 Task: Look for properties that have pools.
Action: Mouse moved to (1043, 276)
Screenshot: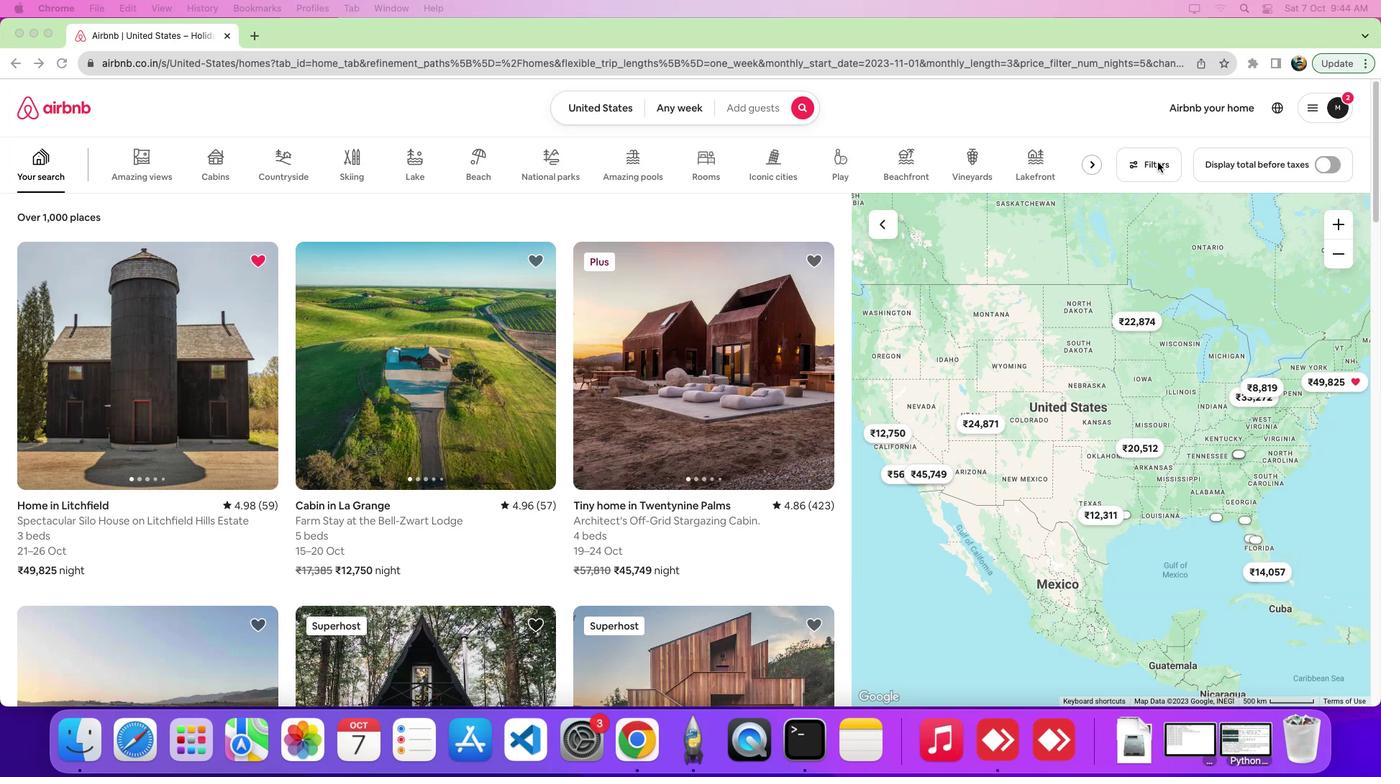 
Action: Mouse pressed left at (1043, 276)
Screenshot: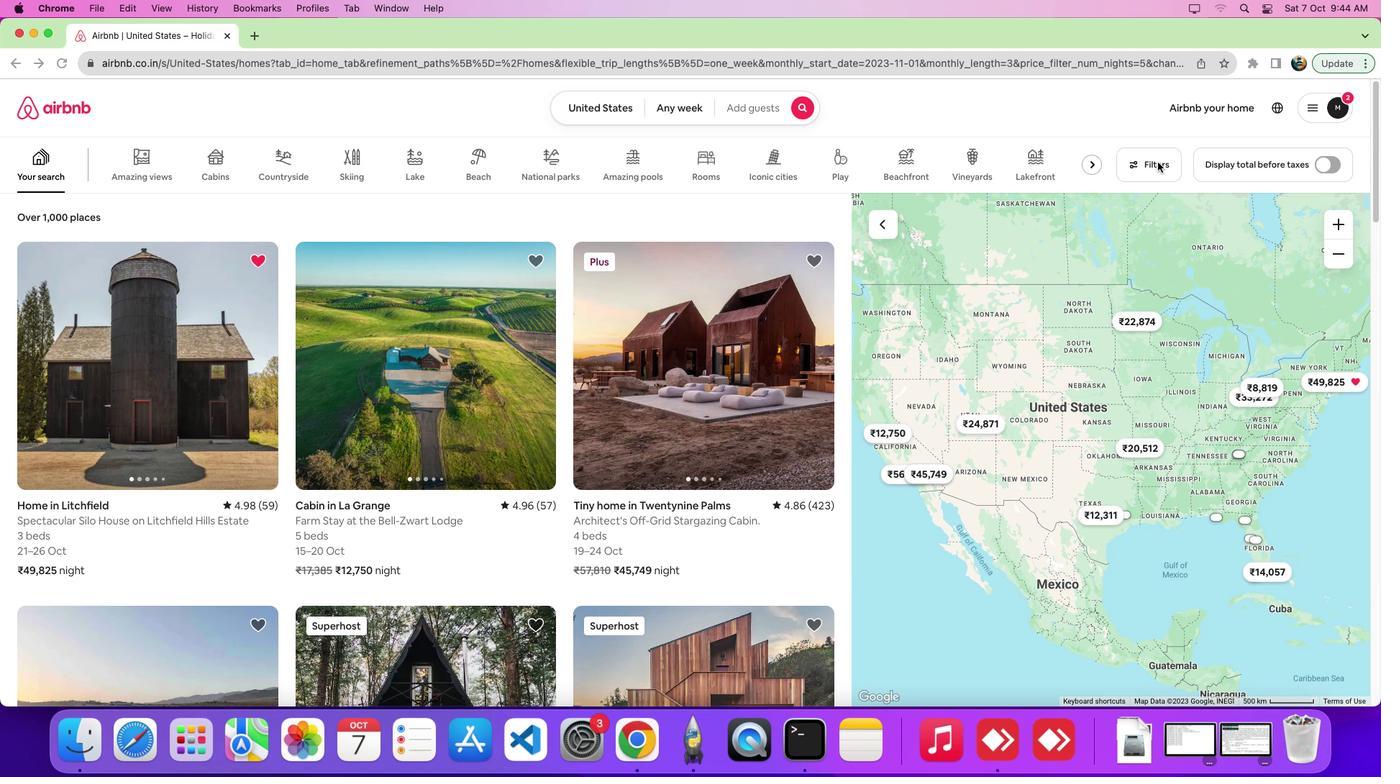 
Action: Mouse moved to (1039, 278)
Screenshot: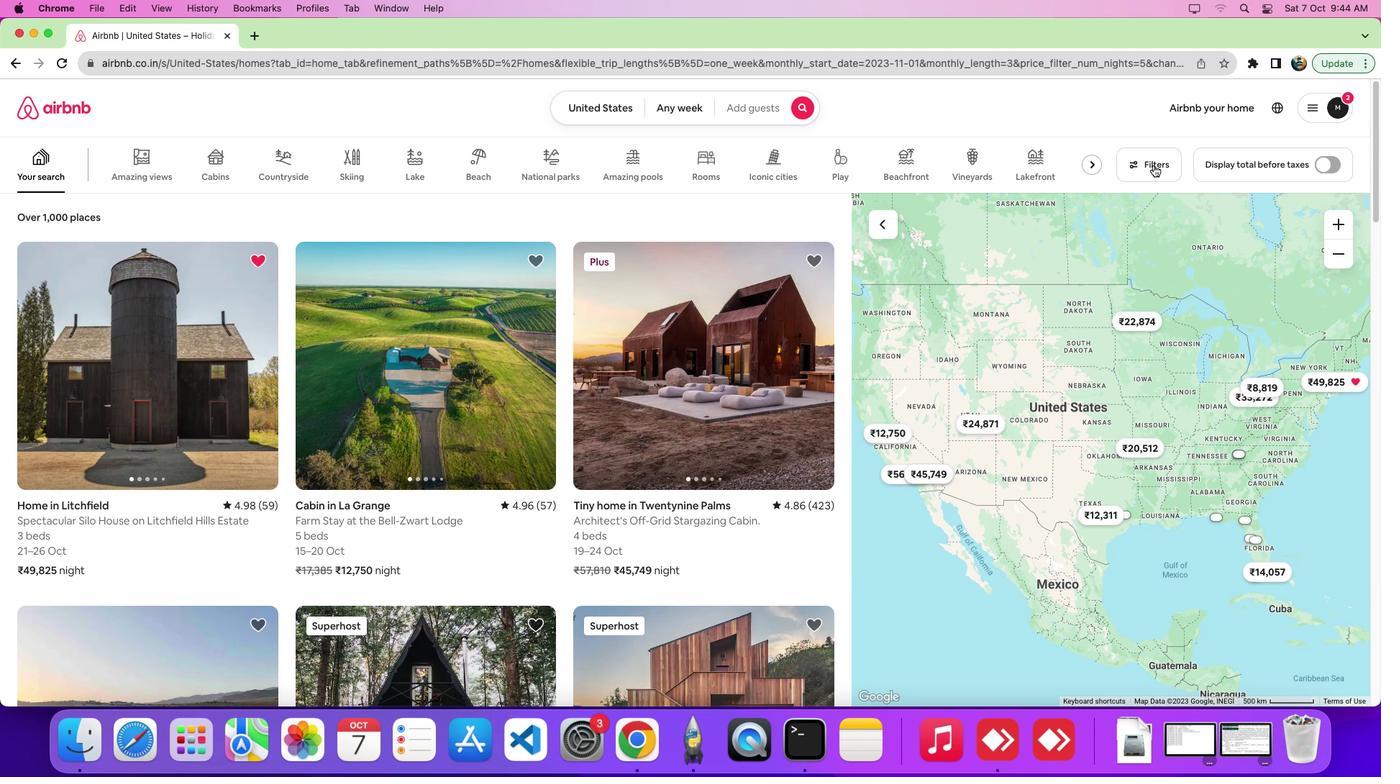 
Action: Mouse pressed left at (1039, 278)
Screenshot: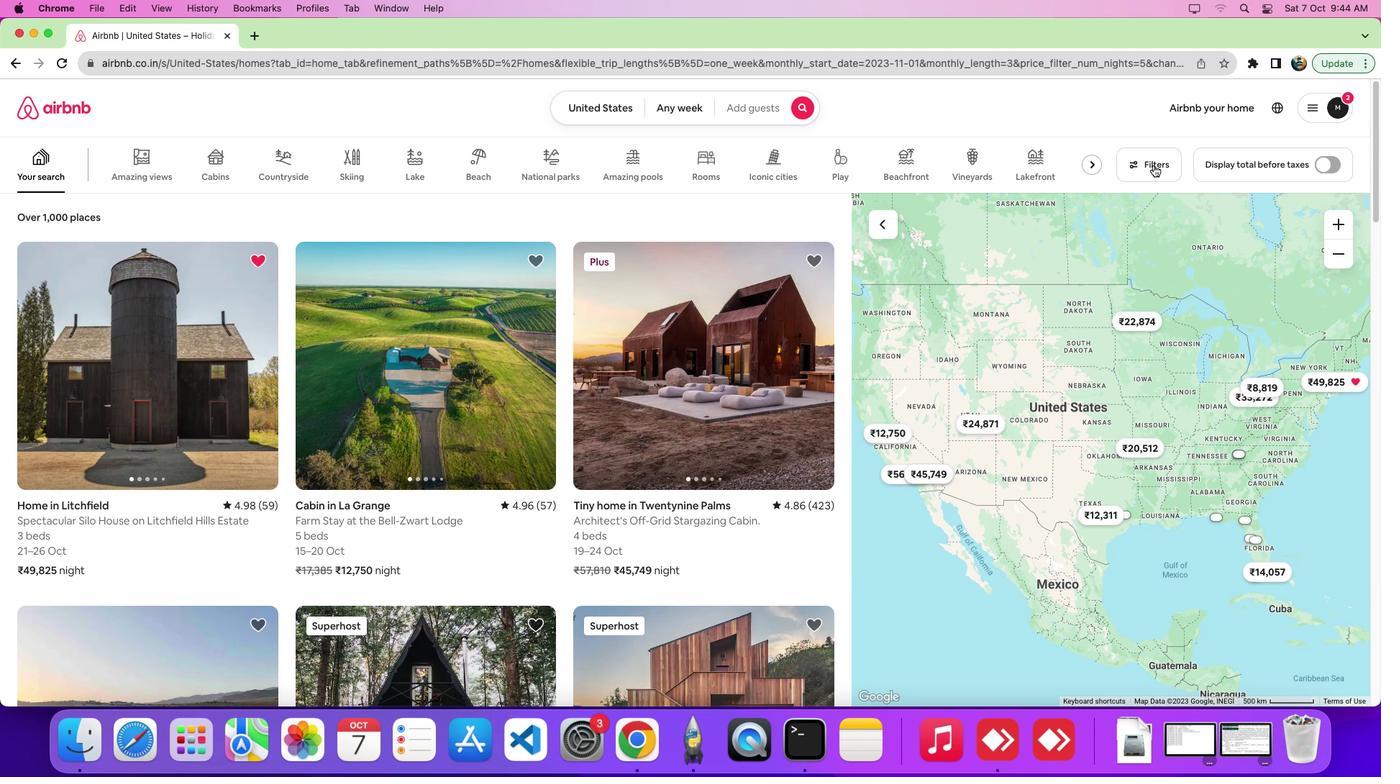 
Action: Mouse moved to (791, 337)
Screenshot: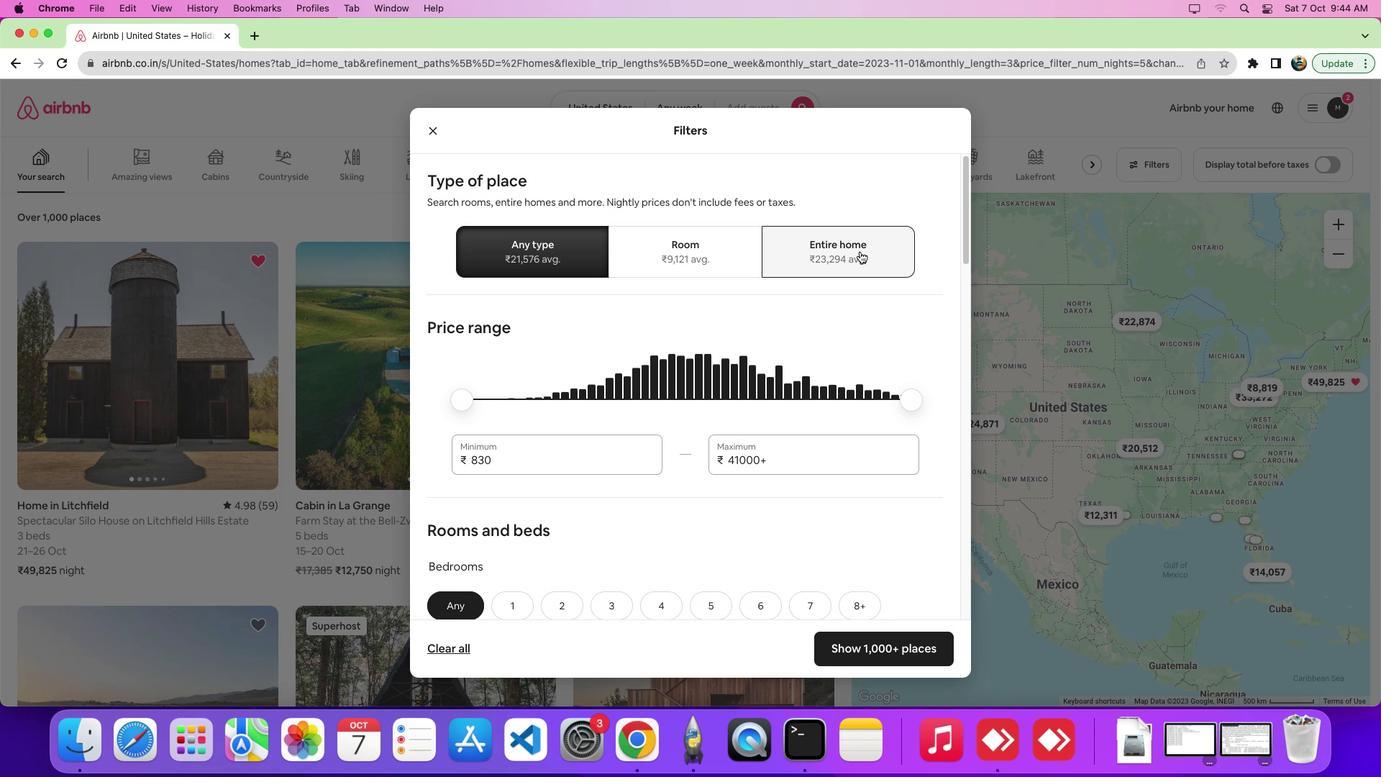 
Action: Mouse pressed left at (791, 337)
Screenshot: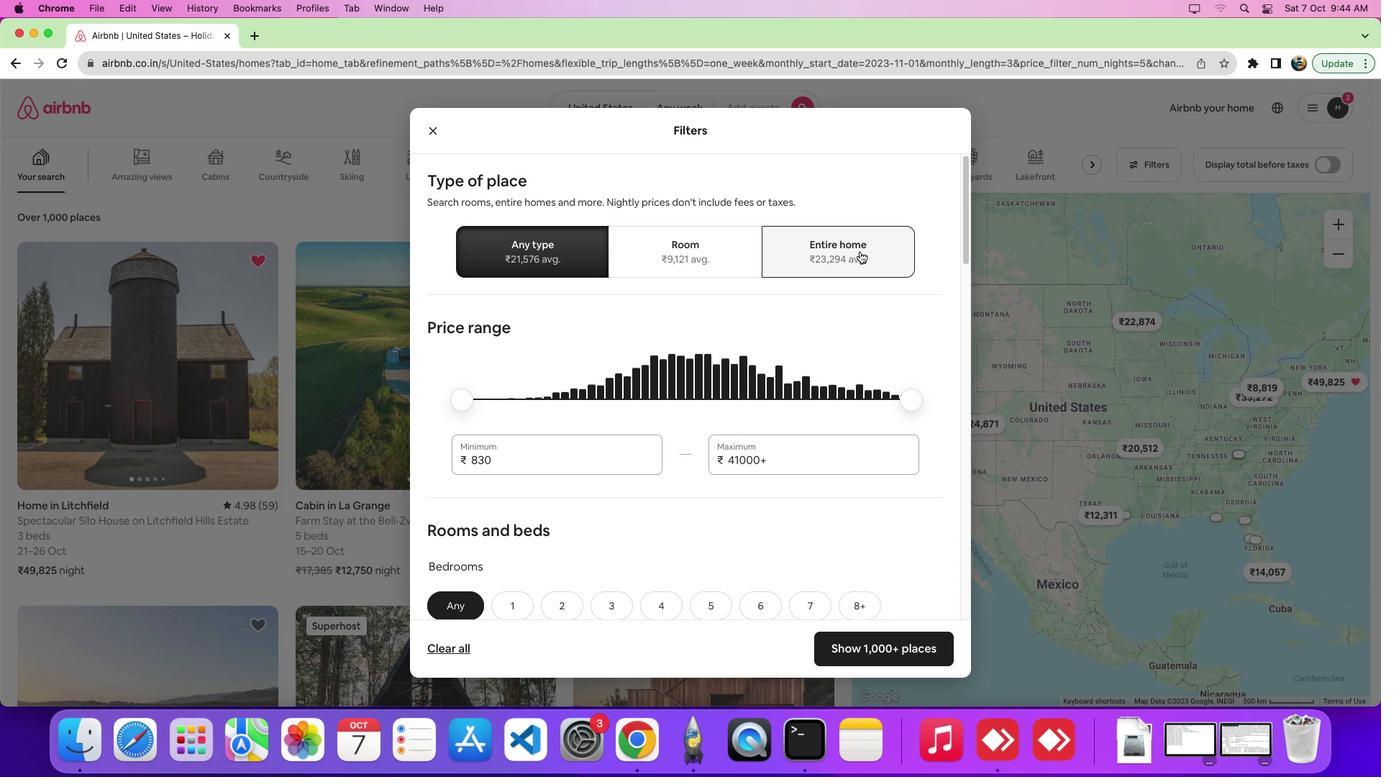 
Action: Mouse moved to (671, 470)
Screenshot: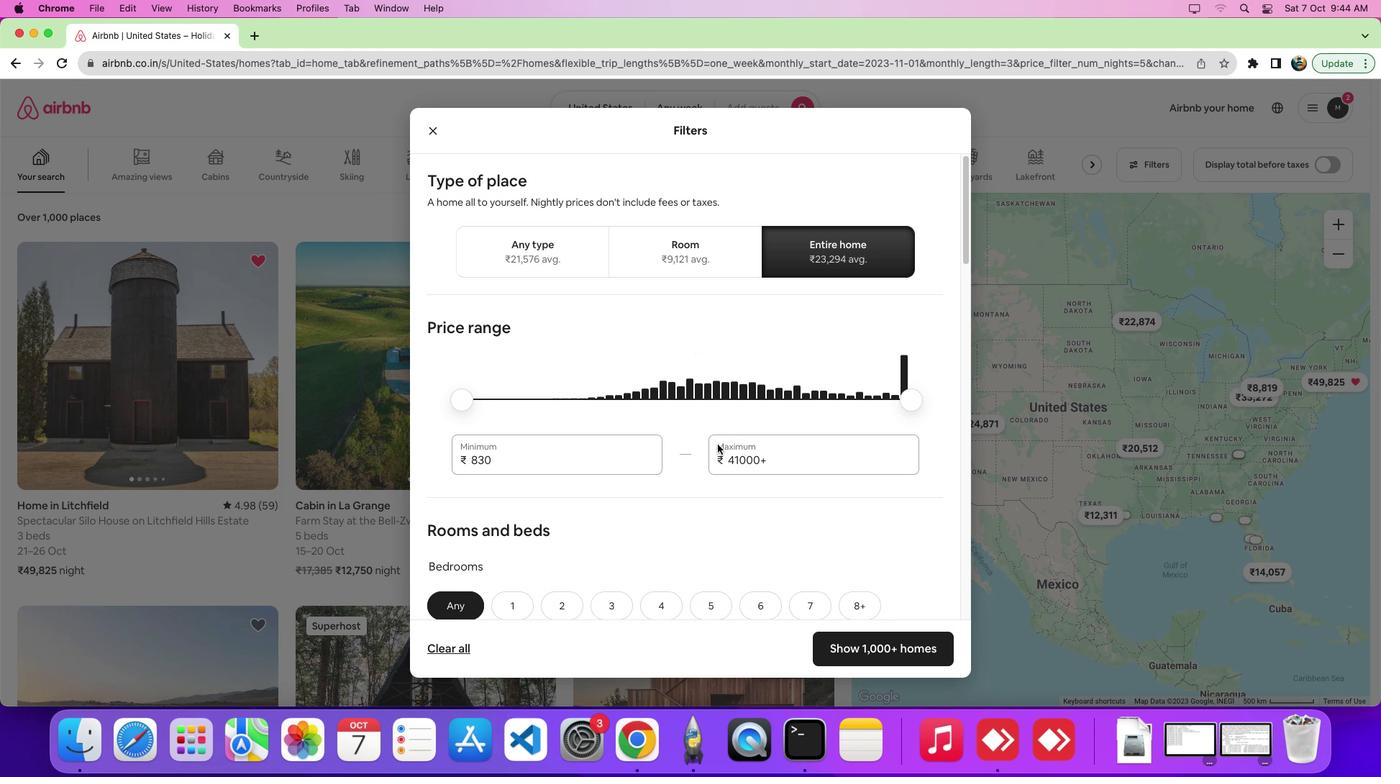 
Action: Mouse scrolled (671, 470) with delta (65, 164)
Screenshot: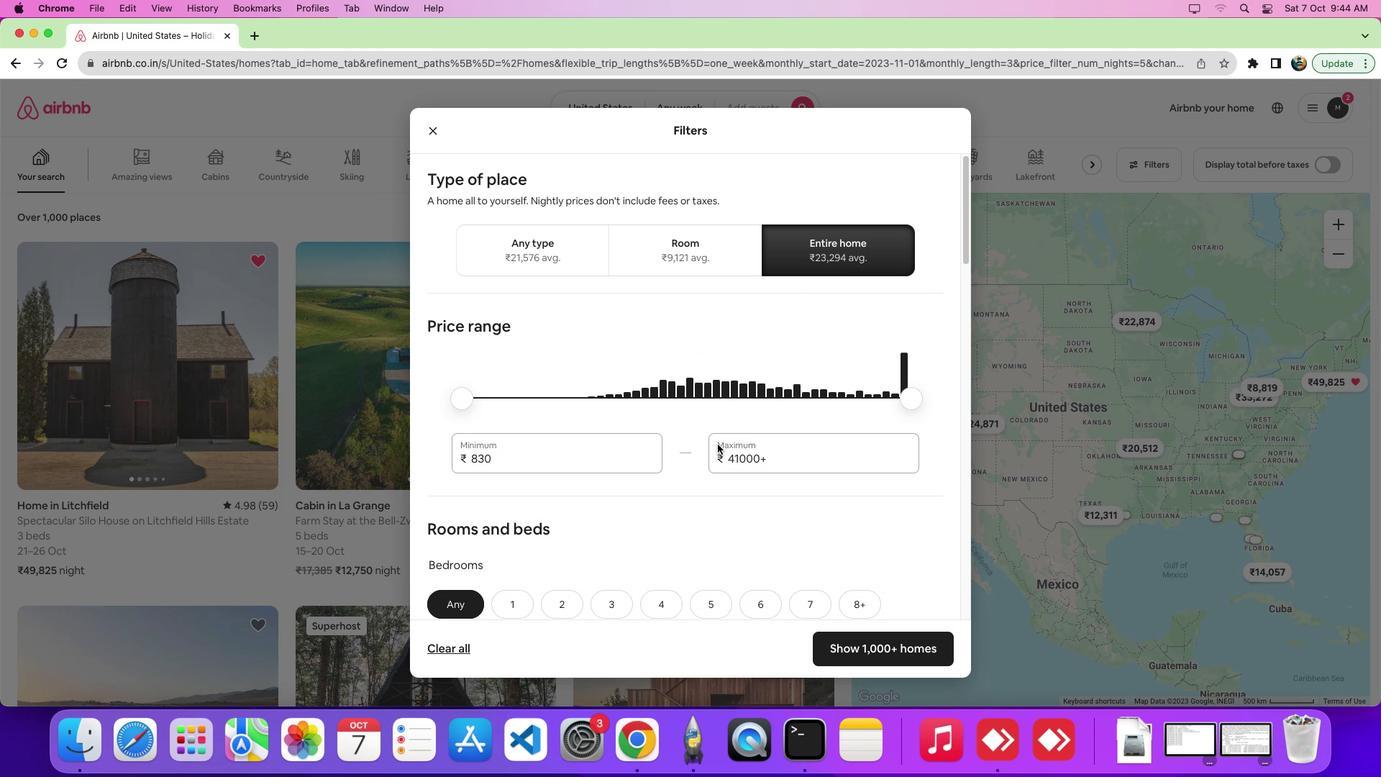 
Action: Mouse scrolled (671, 470) with delta (65, 164)
Screenshot: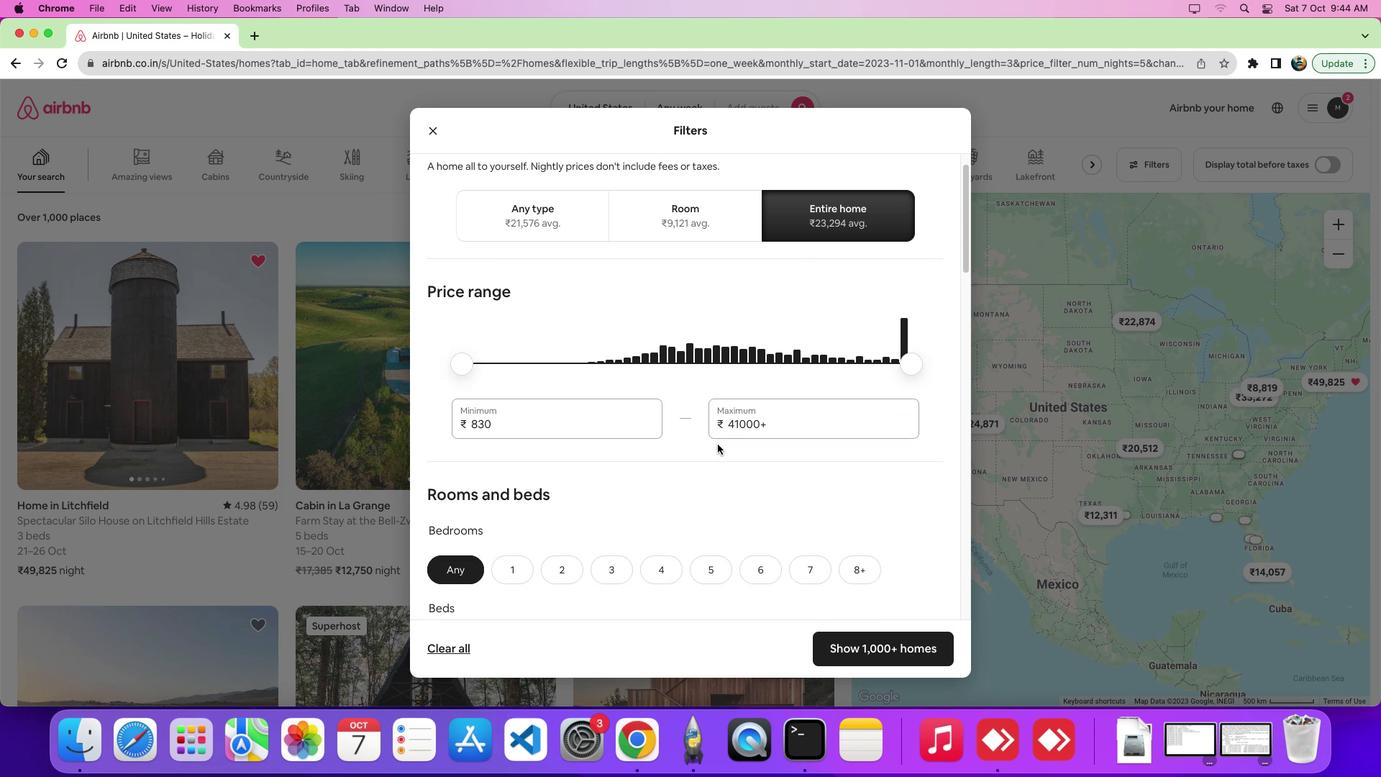 
Action: Mouse scrolled (671, 470) with delta (65, 162)
Screenshot: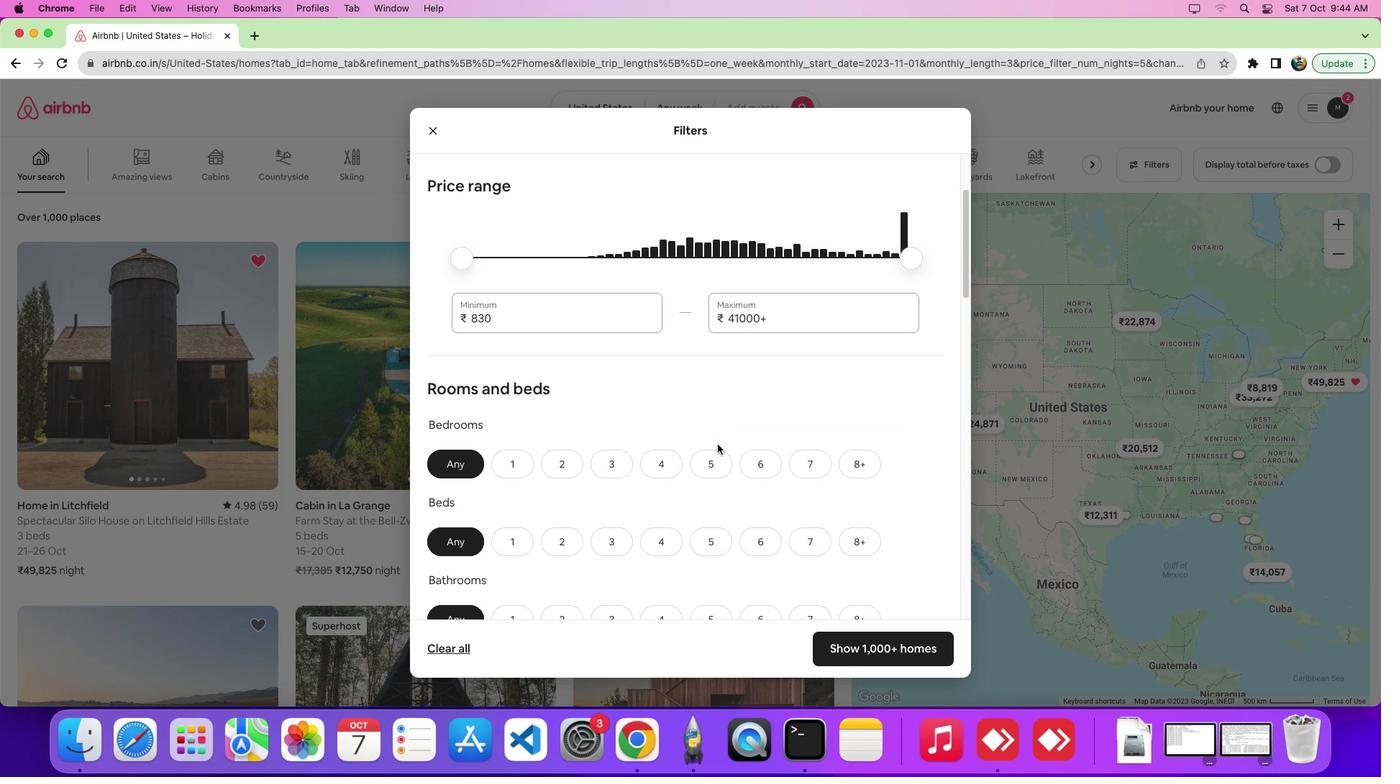 
Action: Mouse scrolled (671, 470) with delta (65, 161)
Screenshot: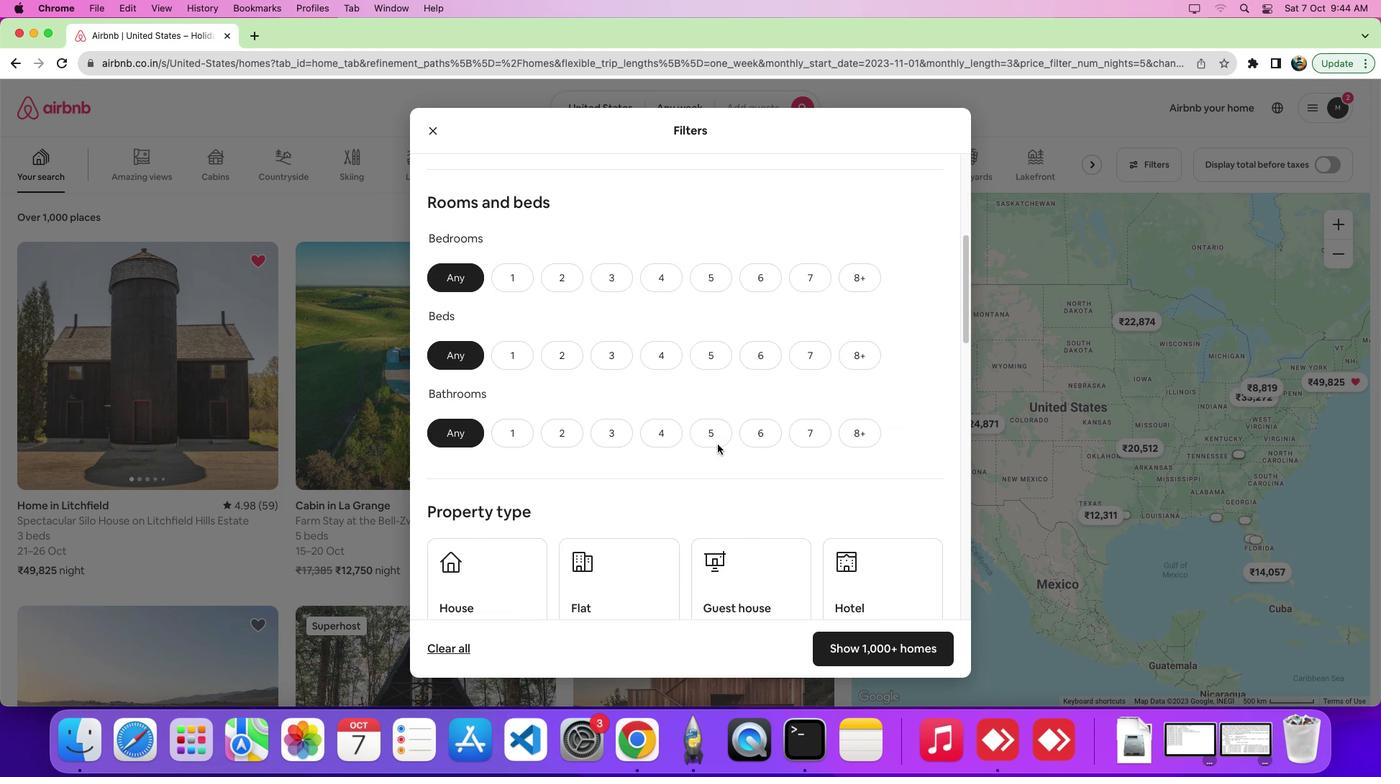
Action: Mouse scrolled (671, 470) with delta (65, 161)
Screenshot: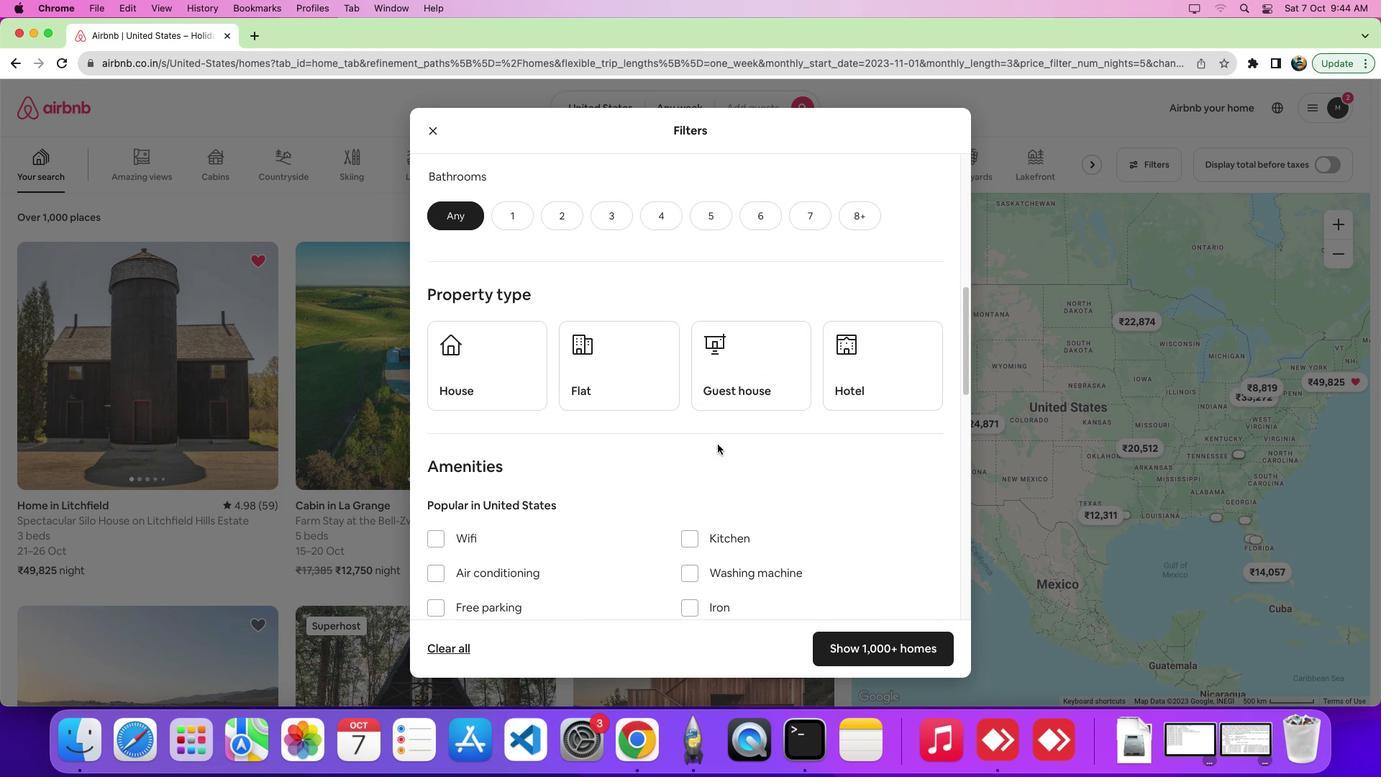 
Action: Mouse scrolled (671, 470) with delta (65, 164)
Screenshot: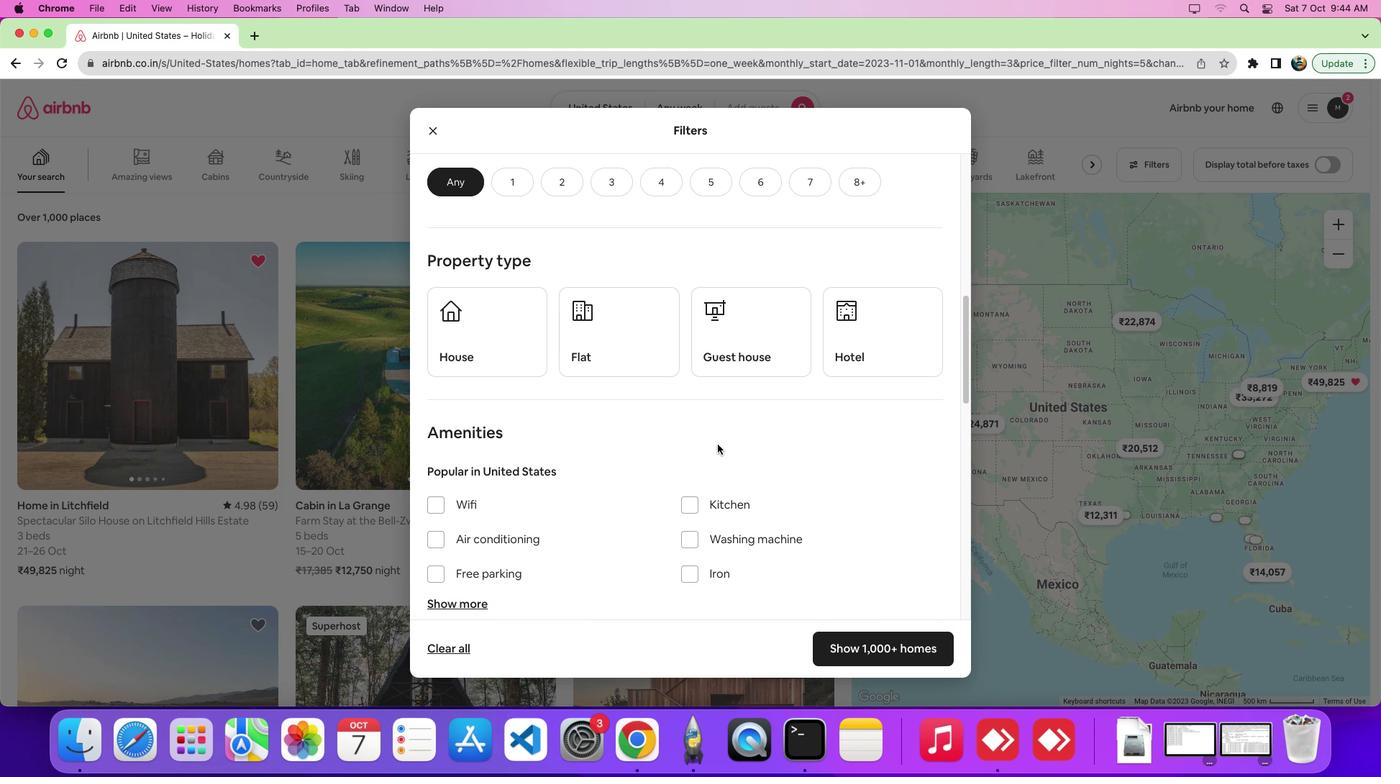 
Action: Mouse scrolled (671, 470) with delta (65, 164)
Screenshot: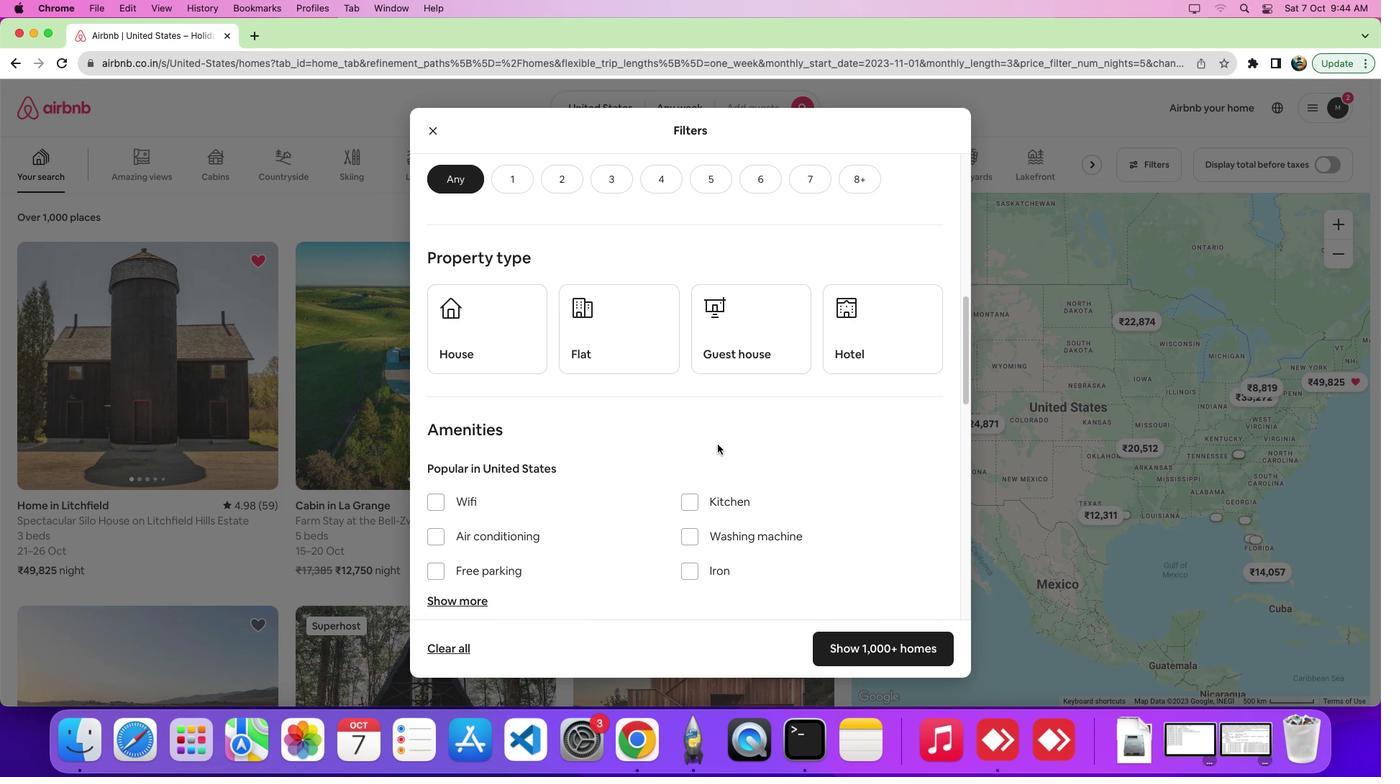
Action: Mouse scrolled (671, 470) with delta (65, 164)
Screenshot: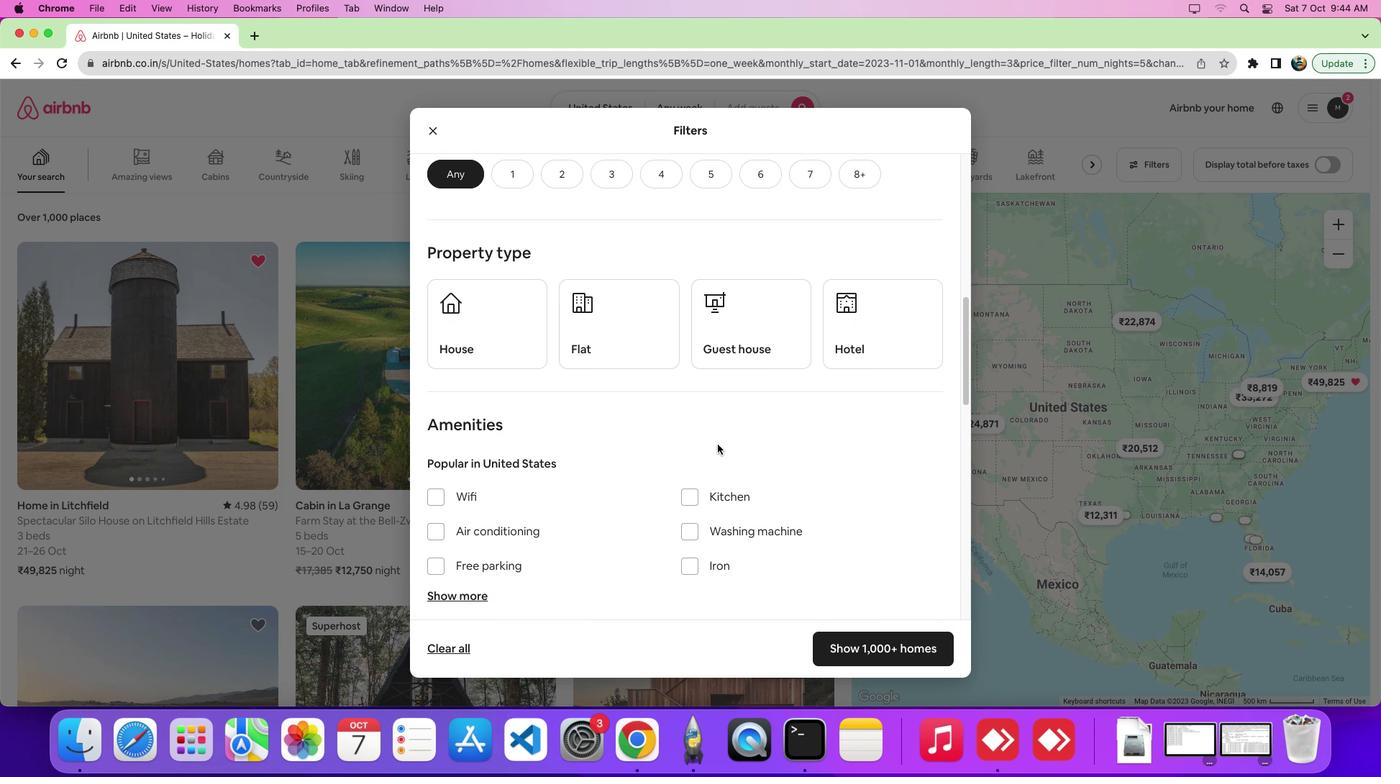 
Action: Mouse scrolled (671, 470) with delta (65, 164)
Screenshot: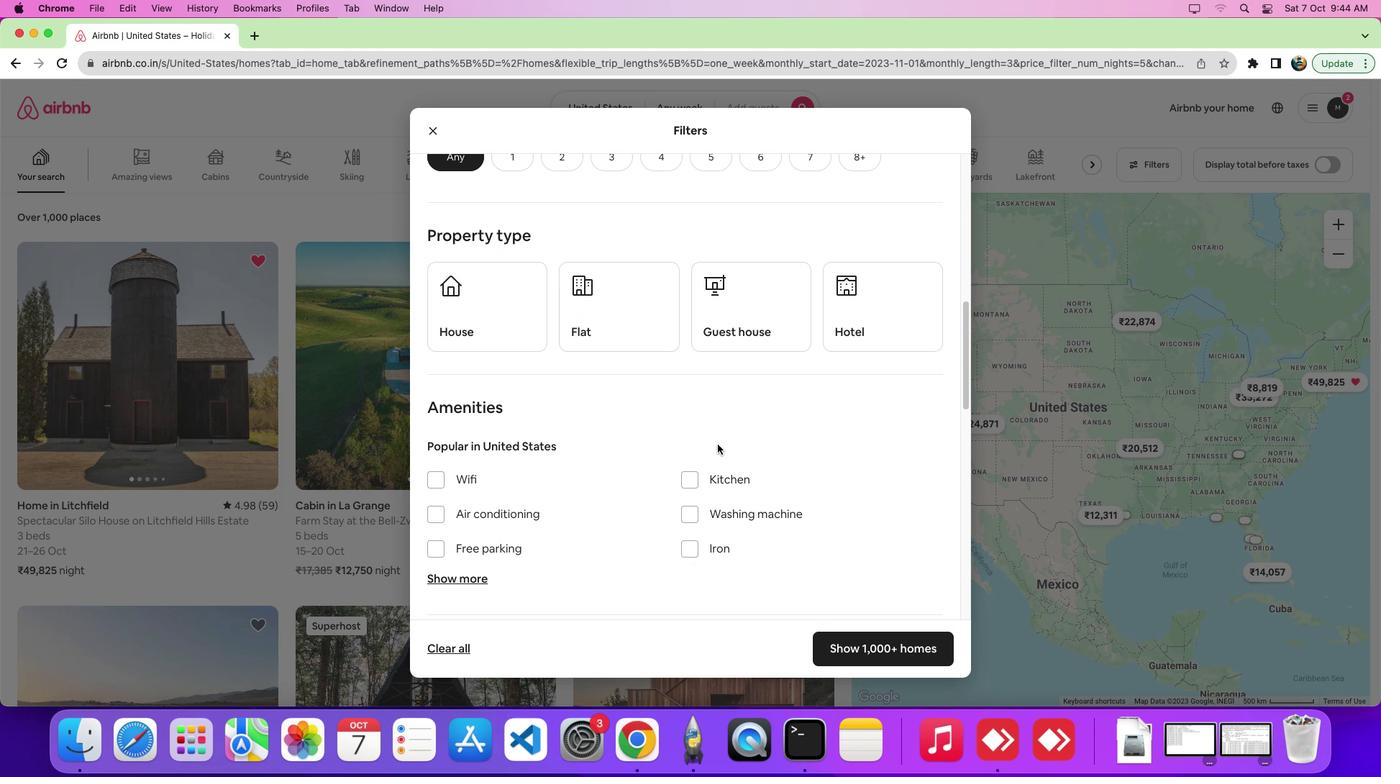 
Action: Mouse scrolled (671, 470) with delta (65, 164)
Screenshot: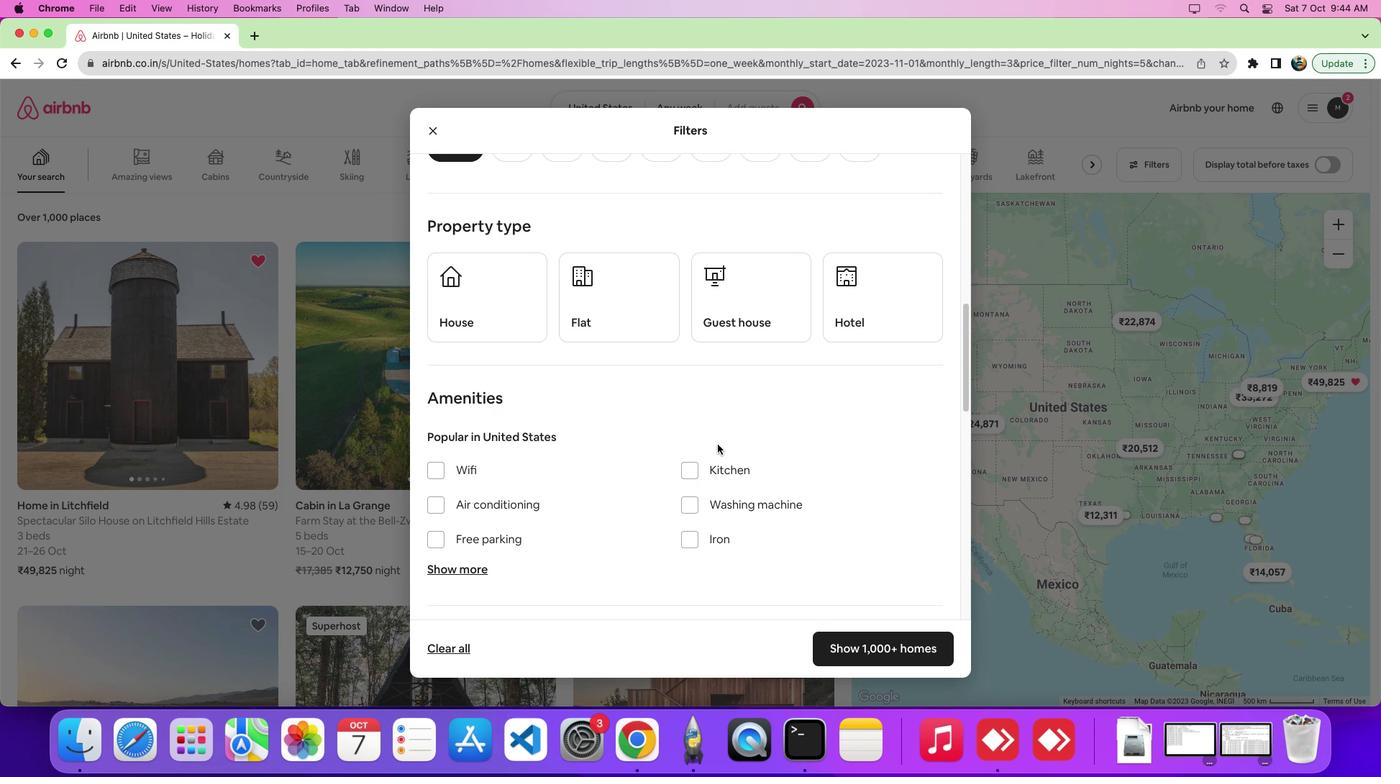 
Action: Mouse scrolled (671, 470) with delta (65, 164)
Screenshot: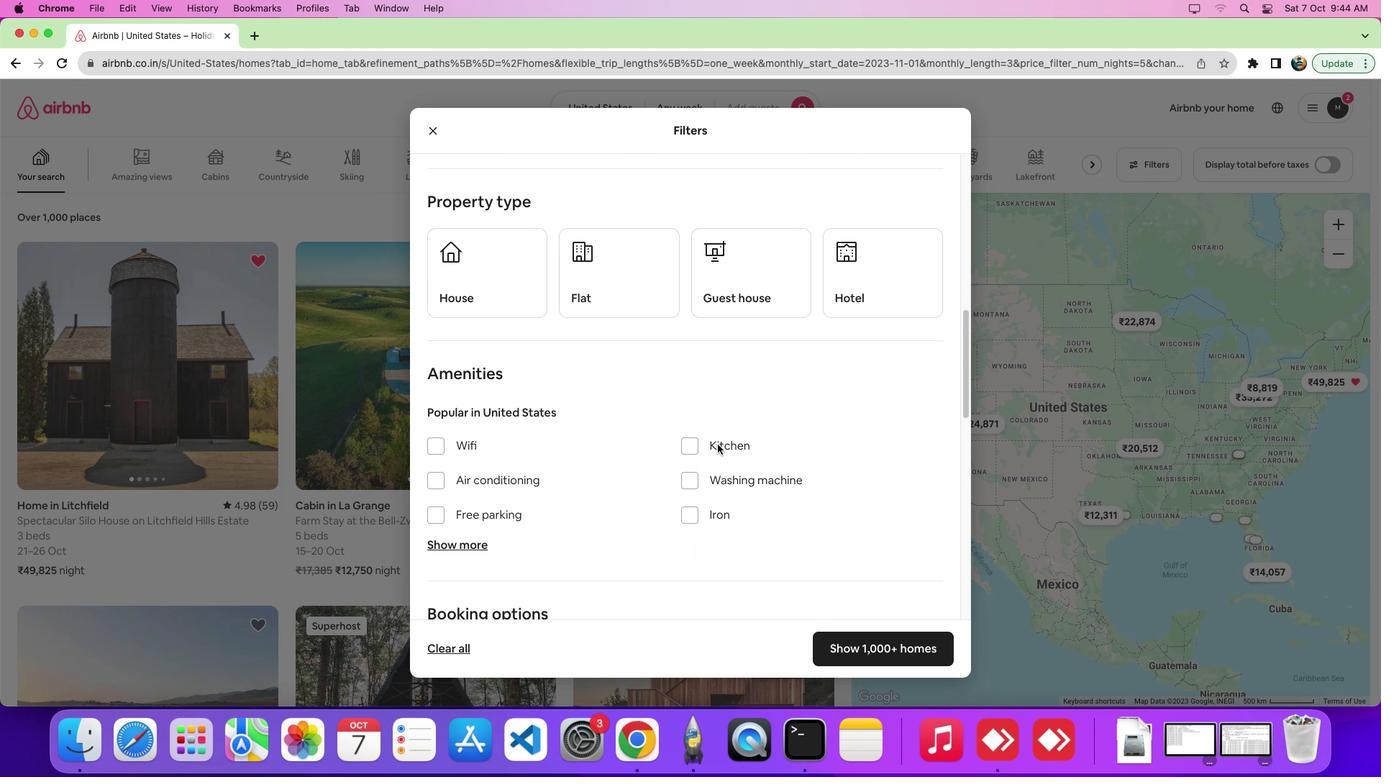 
Action: Mouse scrolled (671, 470) with delta (65, 164)
Screenshot: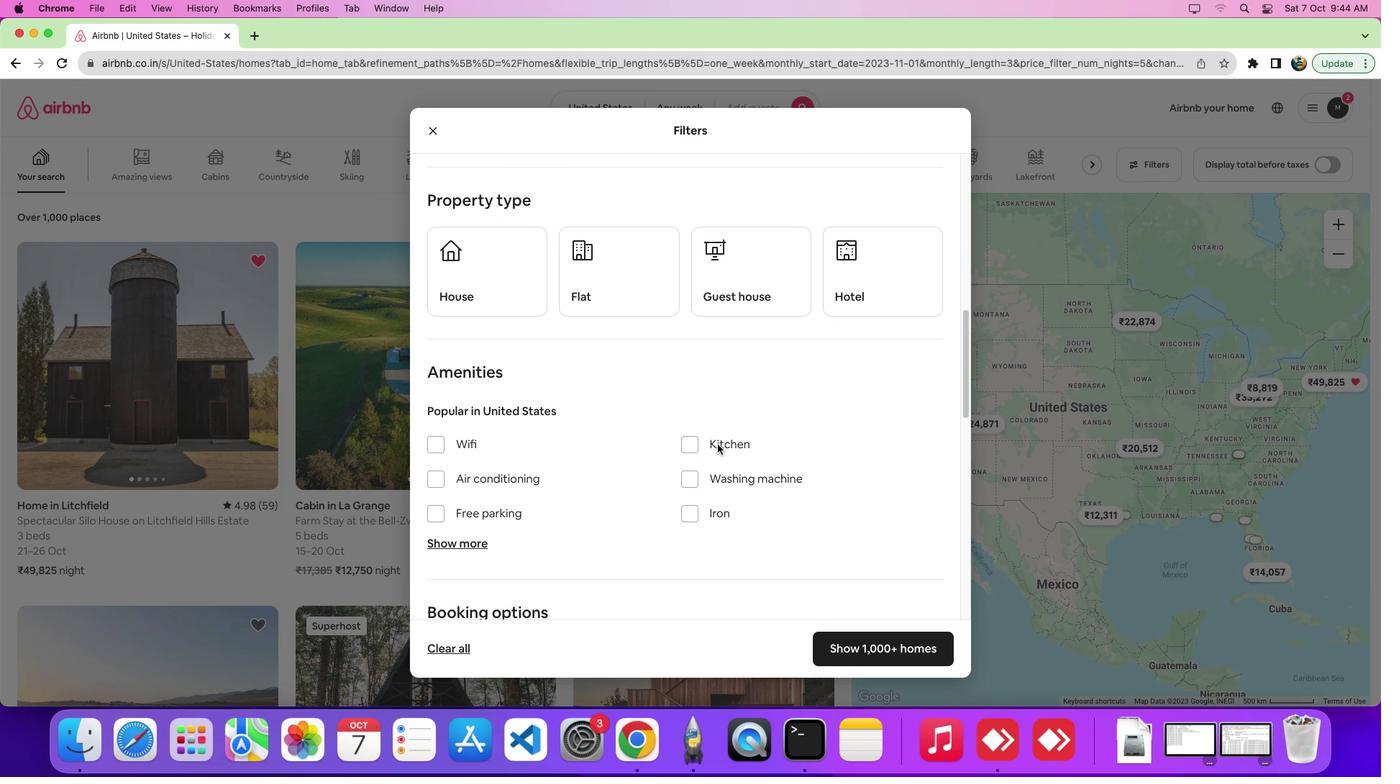 
Action: Mouse moved to (464, 532)
Screenshot: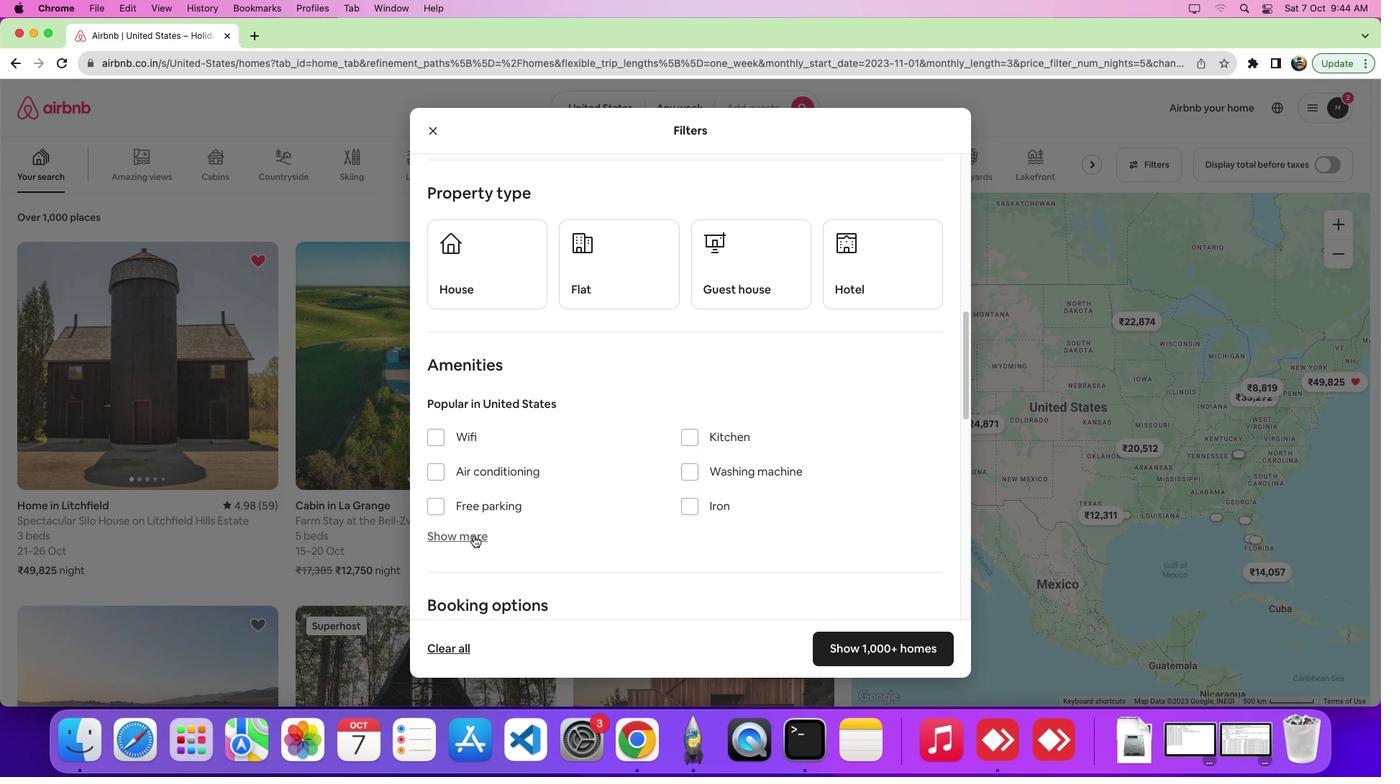 
Action: Mouse pressed left at (464, 532)
Screenshot: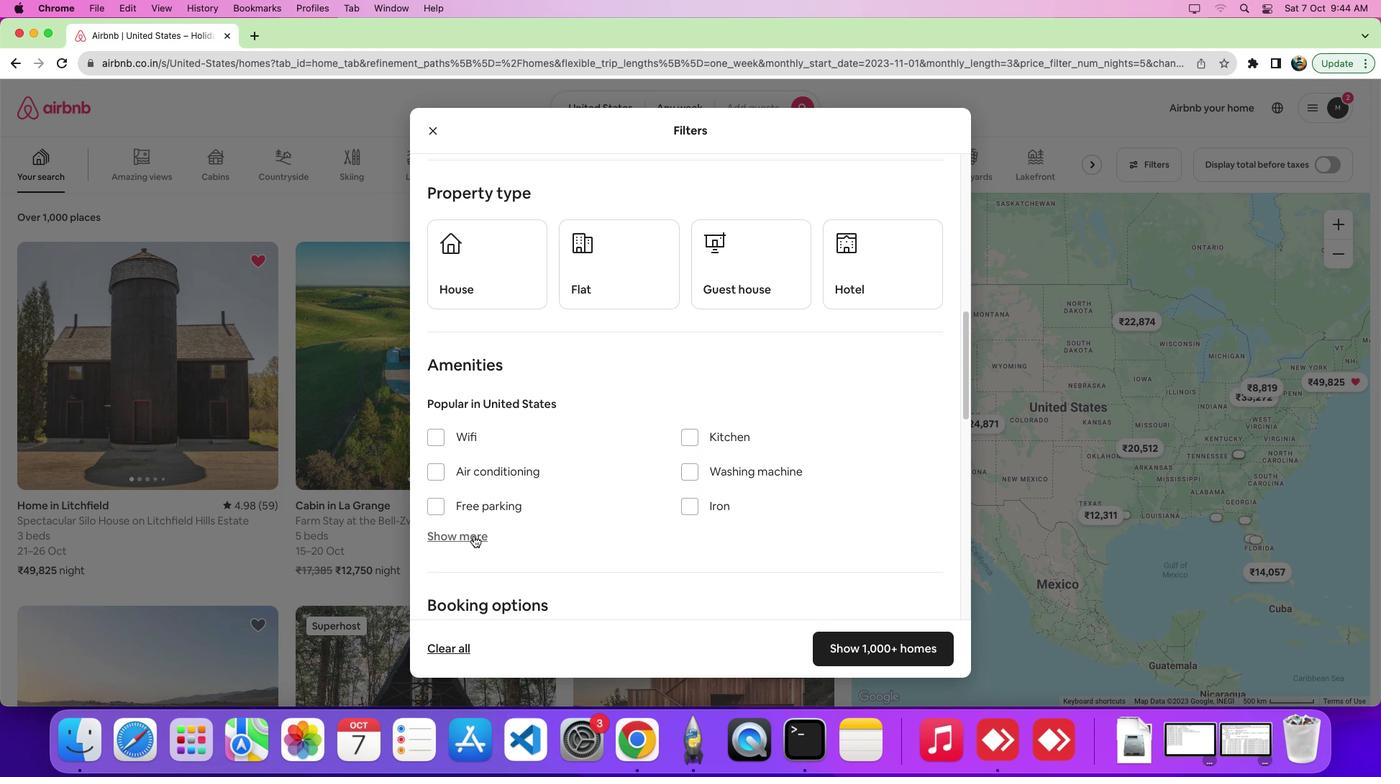 
Action: Mouse moved to (650, 519)
Screenshot: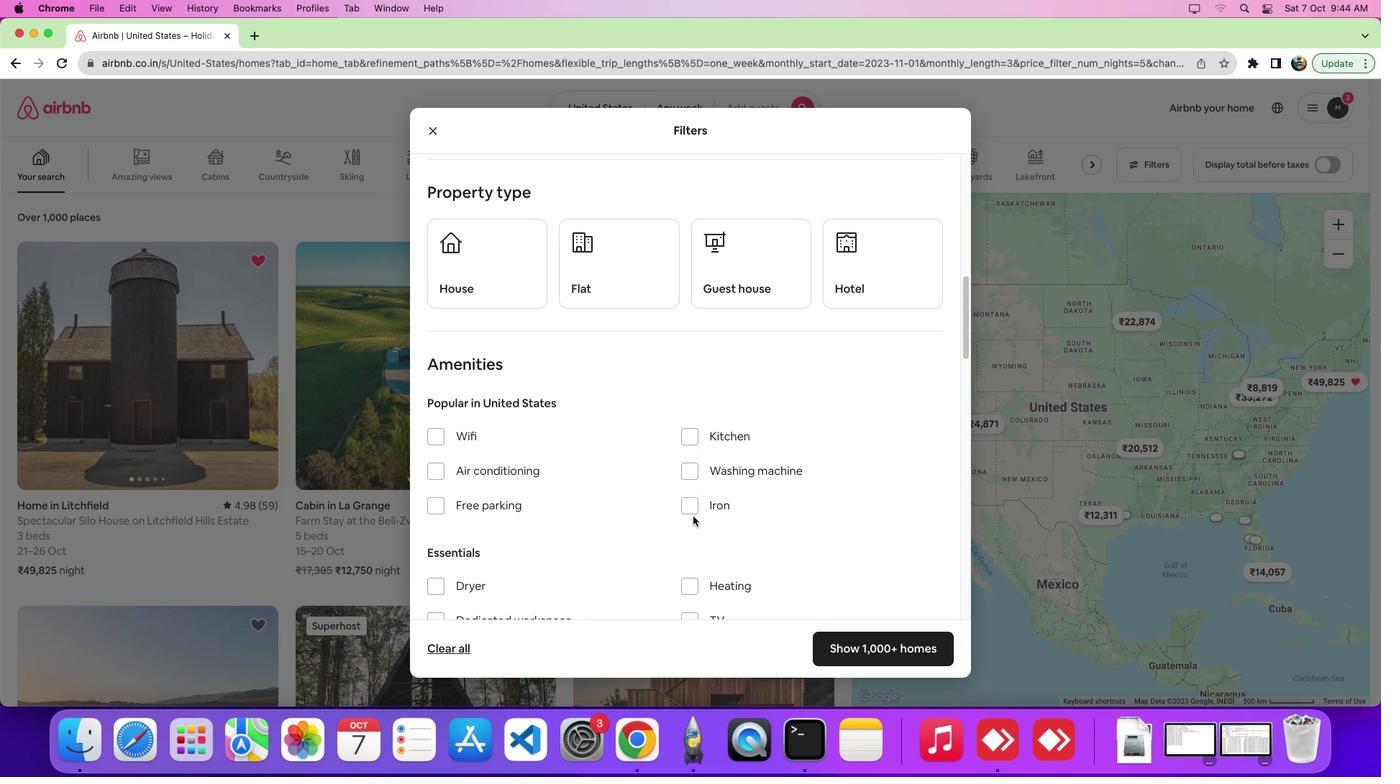 
Action: Mouse scrolled (650, 519) with delta (65, 164)
Screenshot: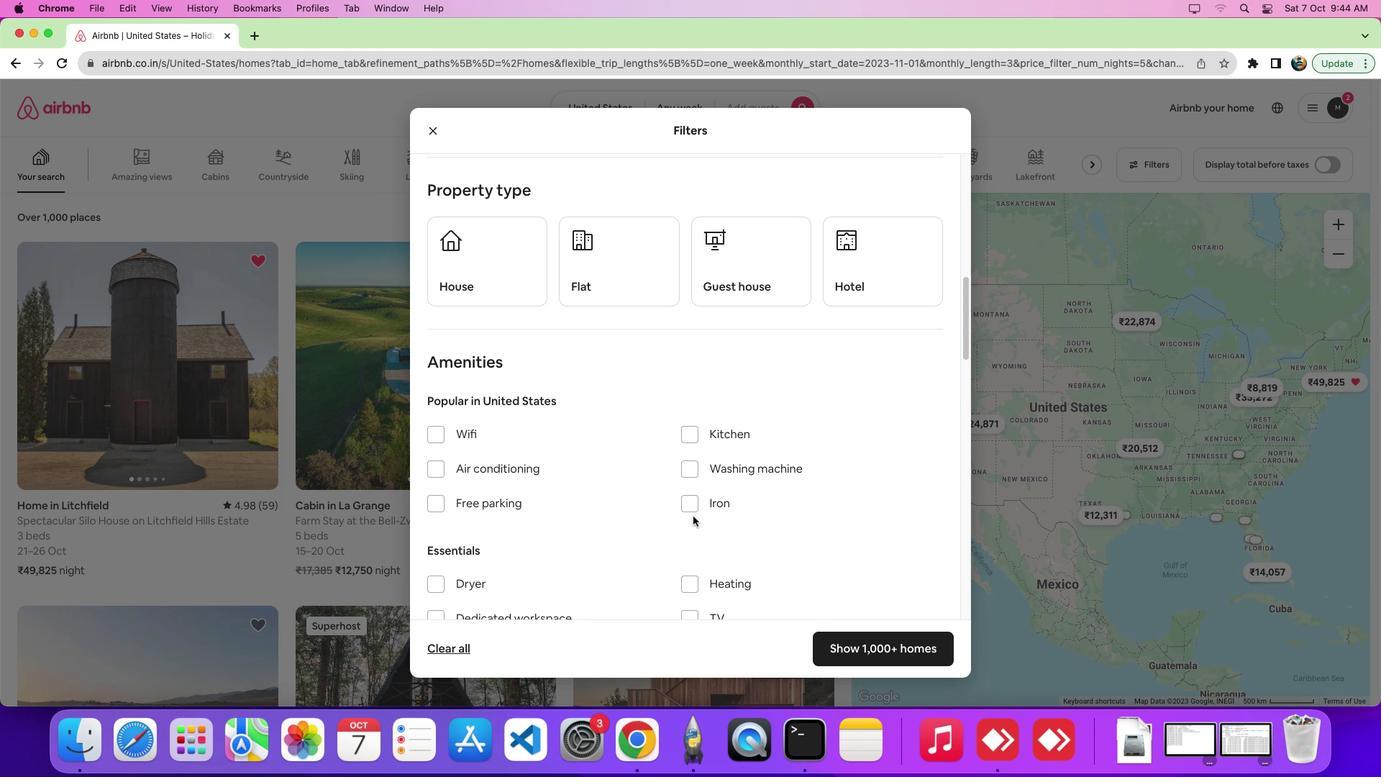 
Action: Mouse scrolled (650, 519) with delta (65, 164)
Screenshot: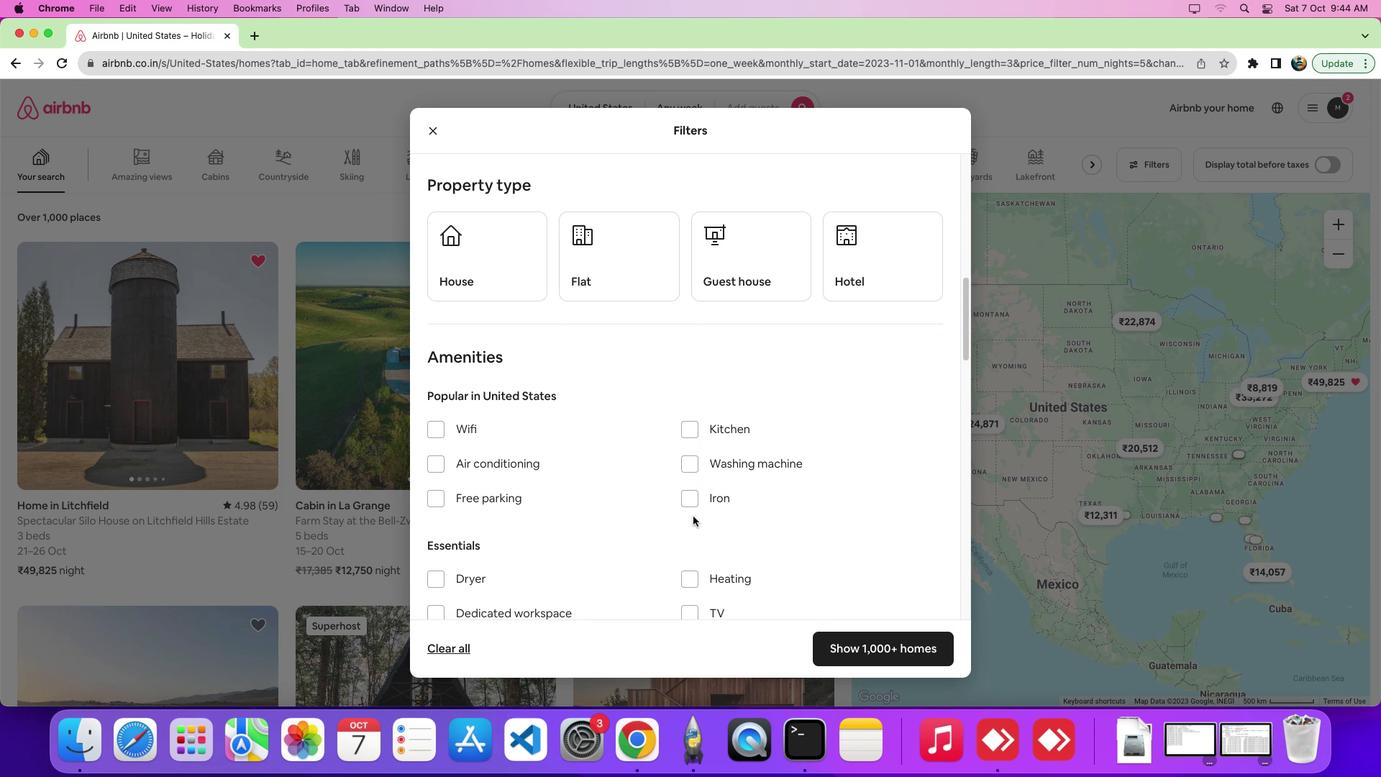 
Action: Mouse scrolled (650, 519) with delta (65, 163)
Screenshot: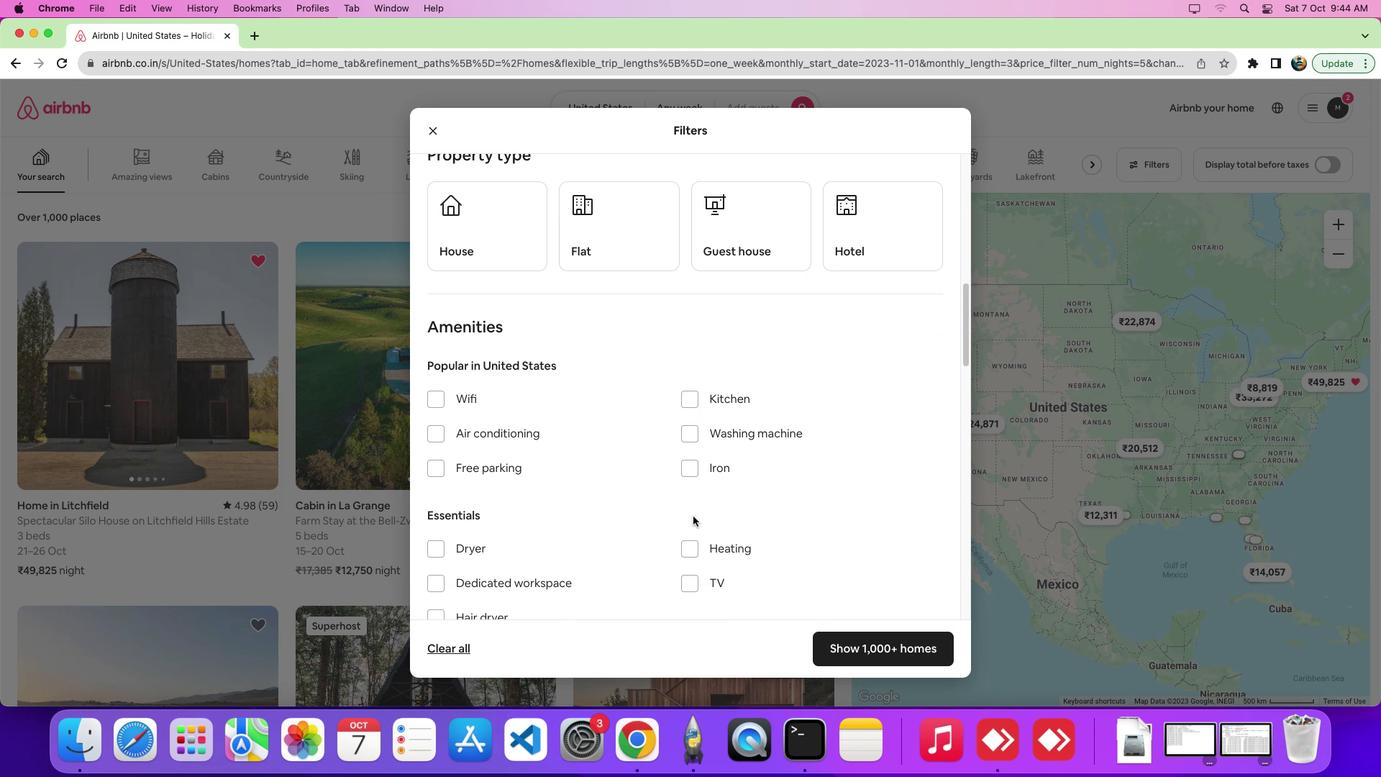 
Action: Mouse moved to (650, 519)
Screenshot: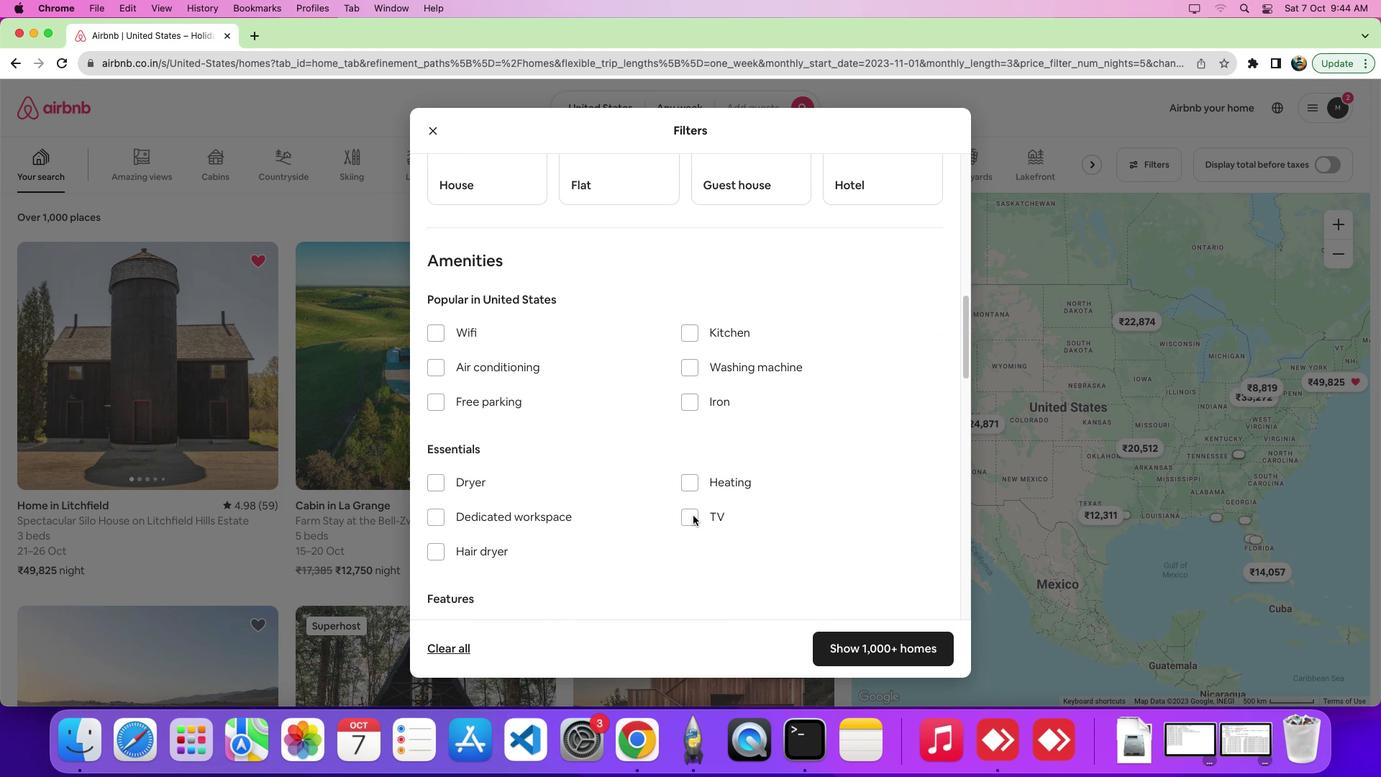 
Action: Mouse scrolled (650, 519) with delta (65, 164)
Screenshot: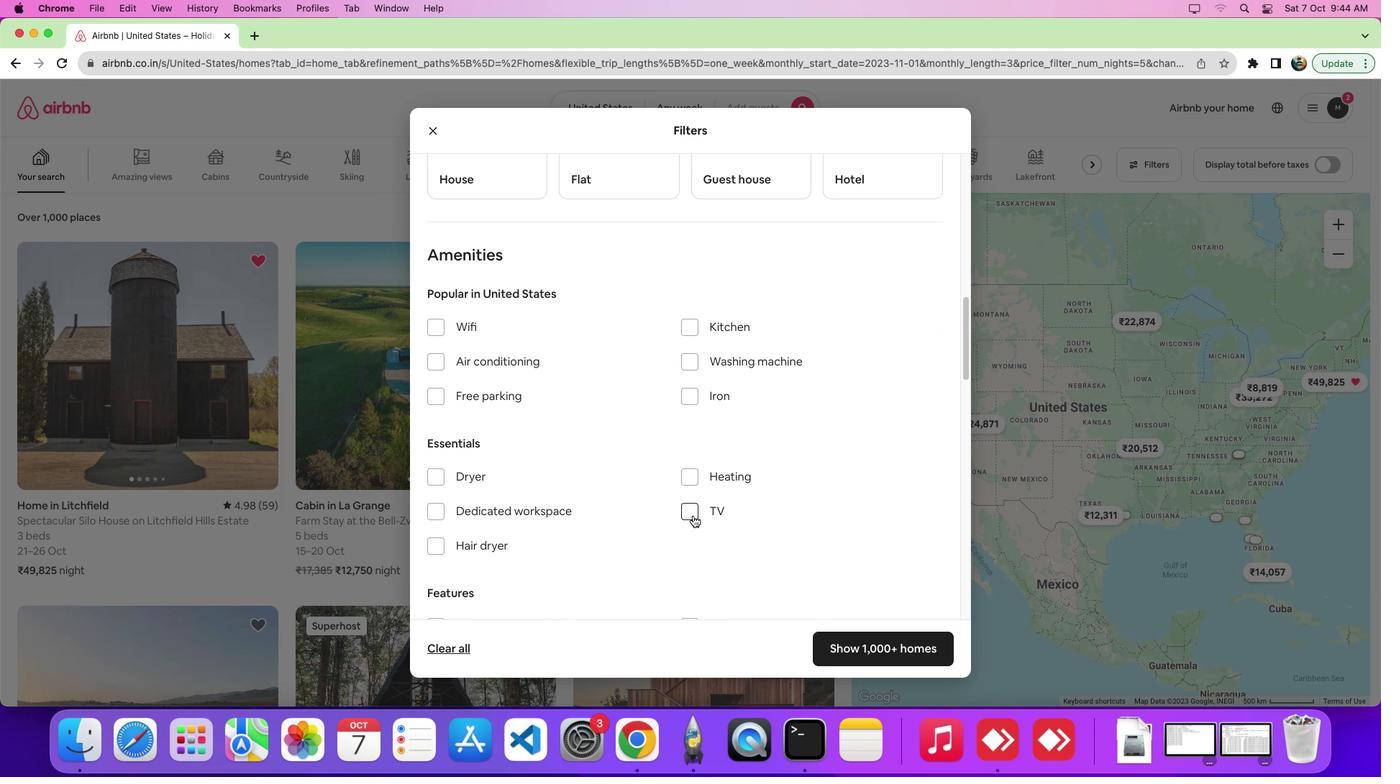 
Action: Mouse moved to (650, 519)
Screenshot: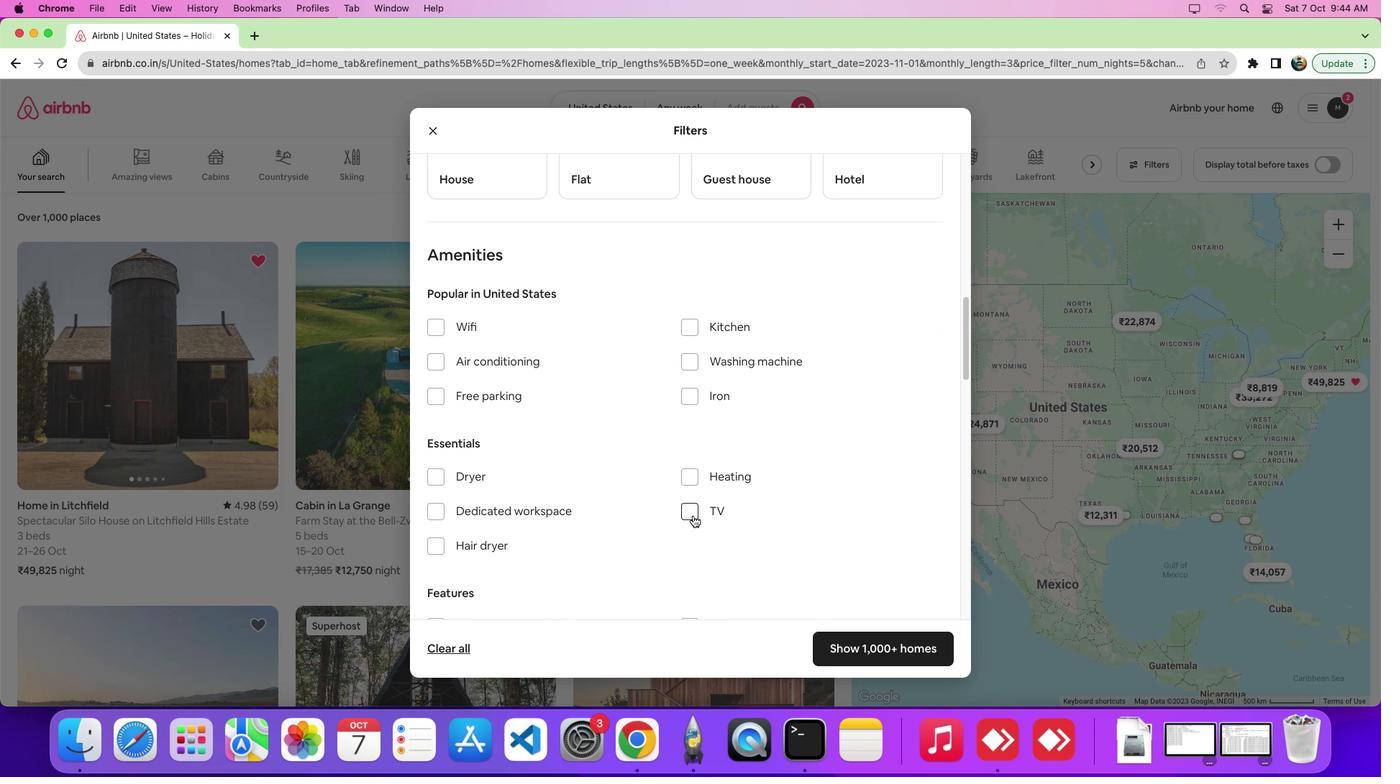 
Action: Mouse scrolled (650, 519) with delta (65, 164)
Screenshot: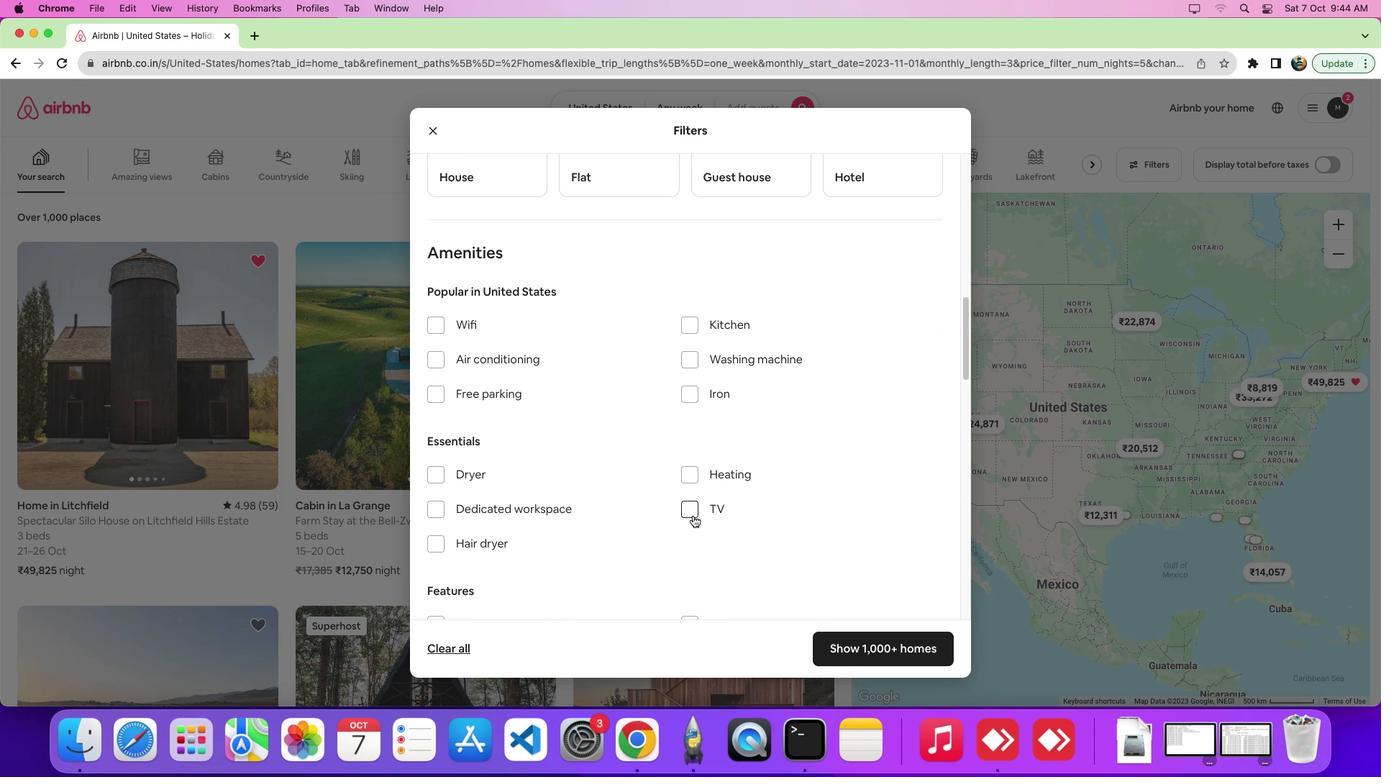 
Action: Mouse scrolled (650, 519) with delta (65, 164)
Screenshot: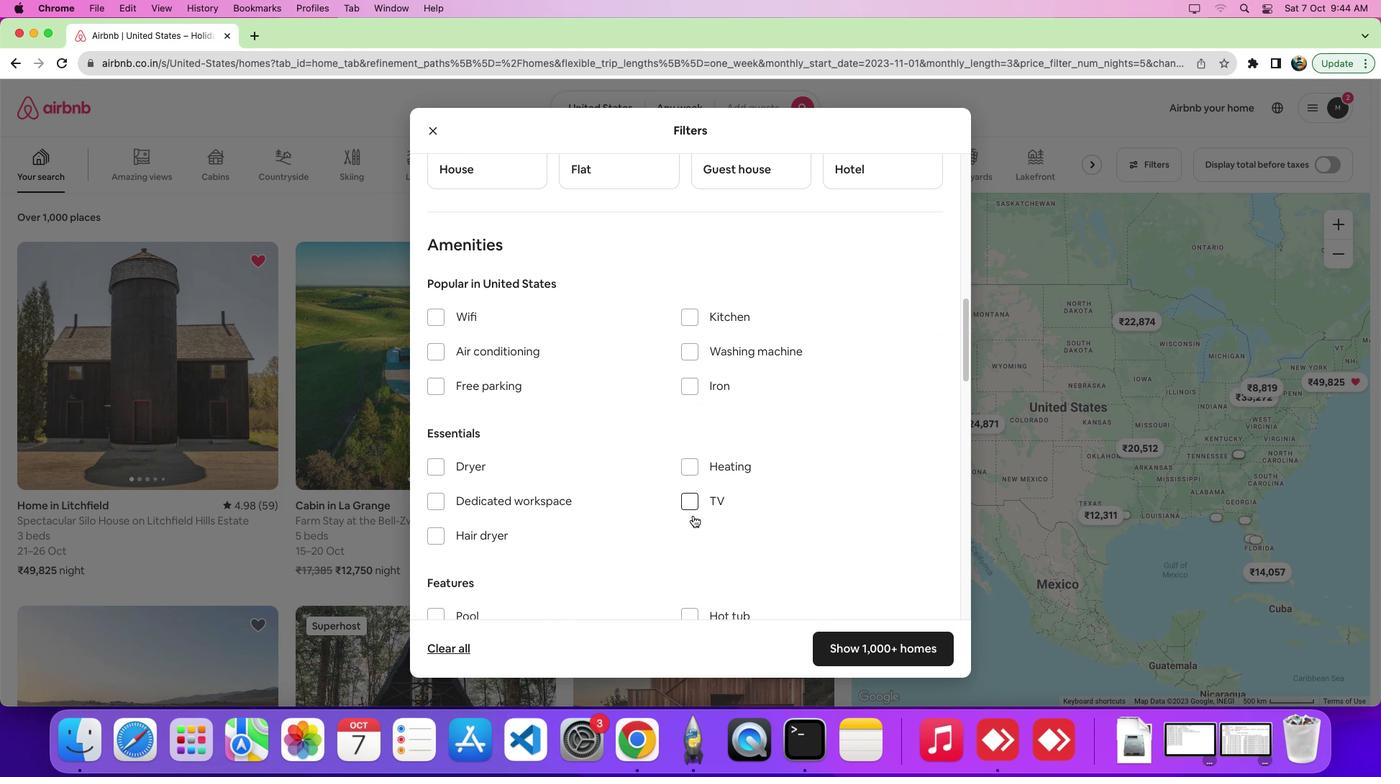
Action: Mouse scrolled (650, 519) with delta (65, 164)
Screenshot: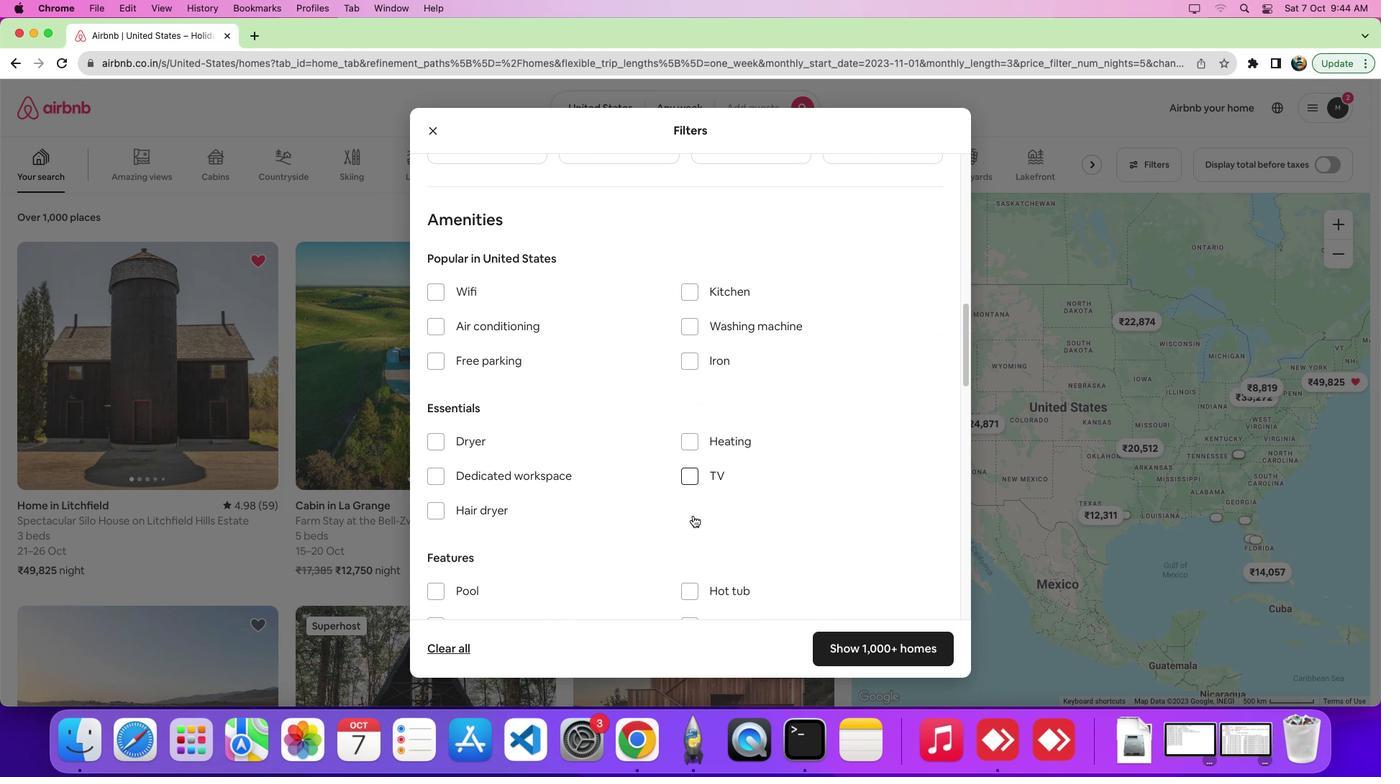 
Action: Mouse scrolled (650, 519) with delta (65, 164)
Screenshot: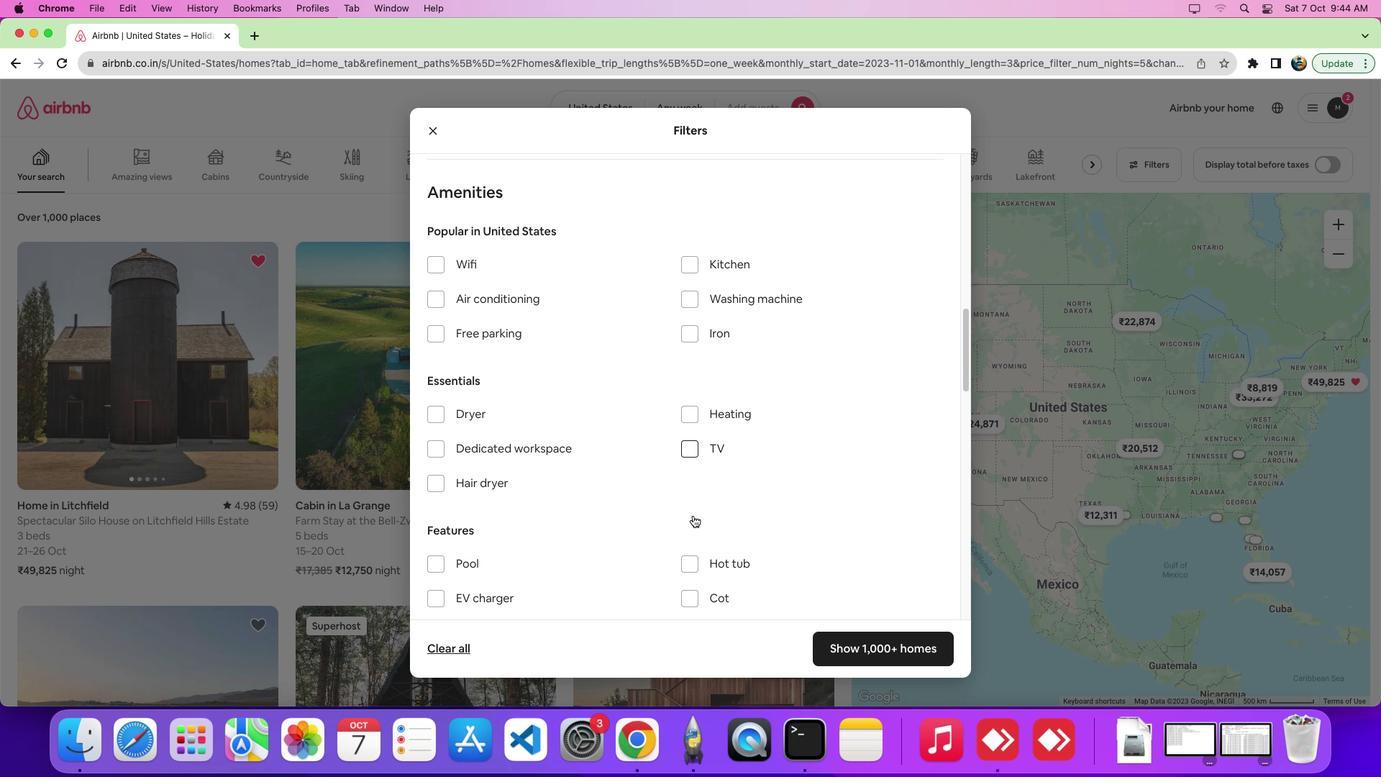 
Action: Mouse scrolled (650, 519) with delta (65, 164)
Screenshot: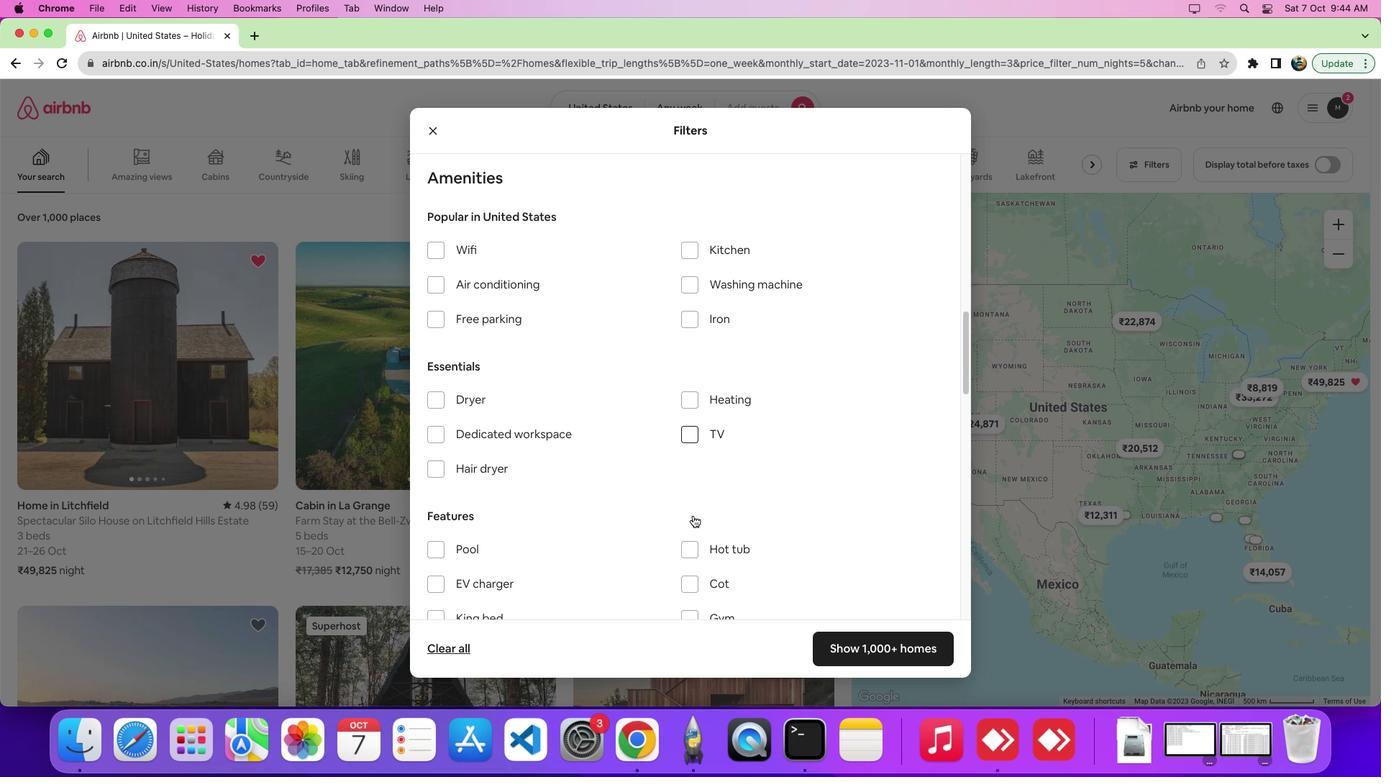 
Action: Mouse scrolled (650, 519) with delta (65, 164)
Screenshot: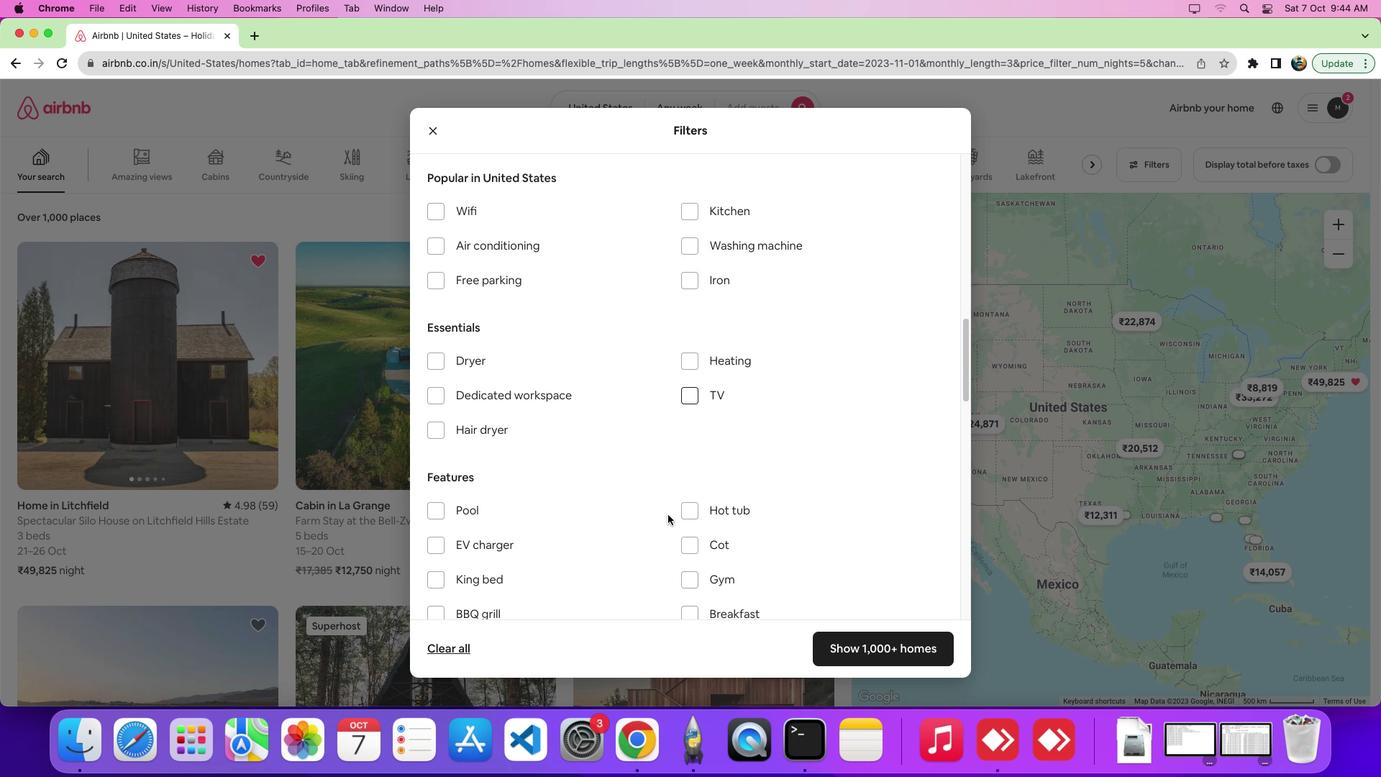 
Action: Mouse moved to (451, 499)
Screenshot: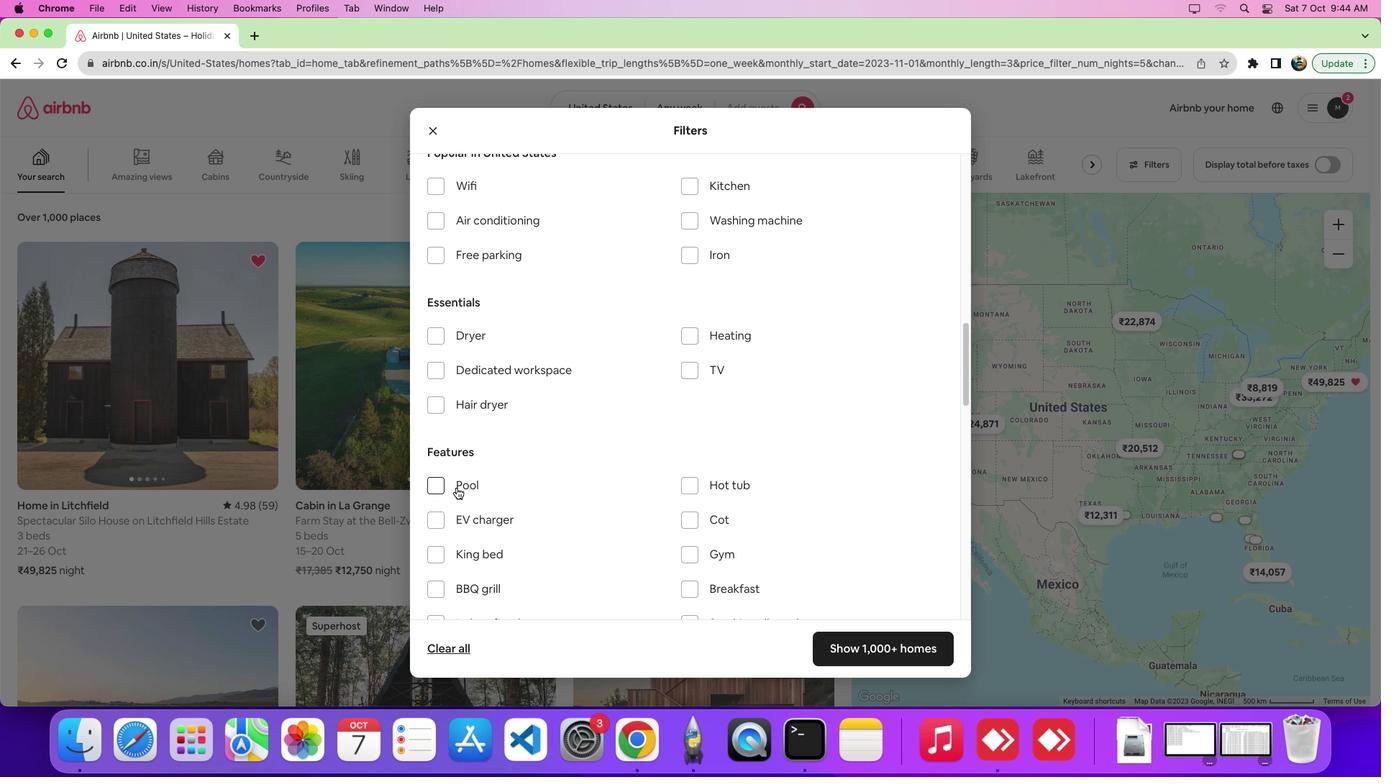
Action: Mouse pressed left at (451, 499)
Screenshot: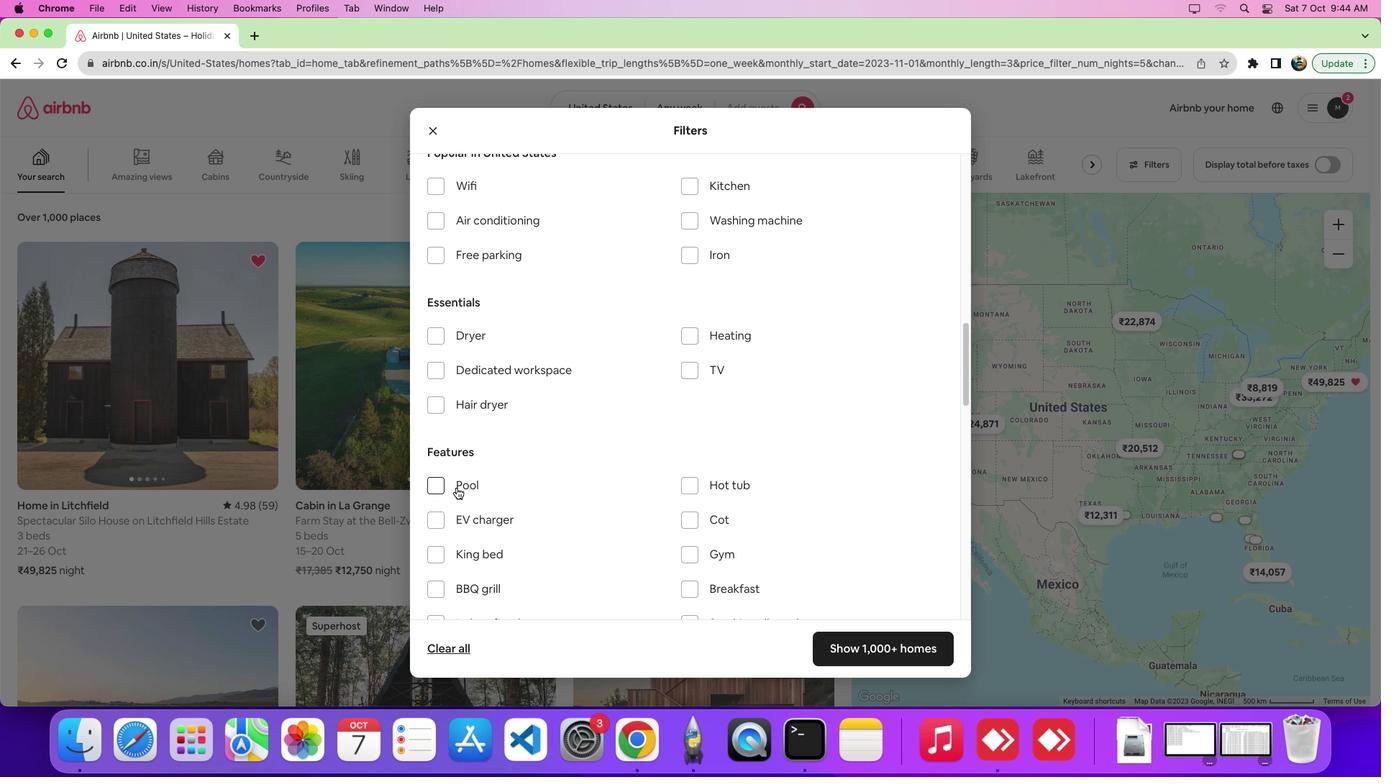 
Action: Mouse moved to (801, 611)
Screenshot: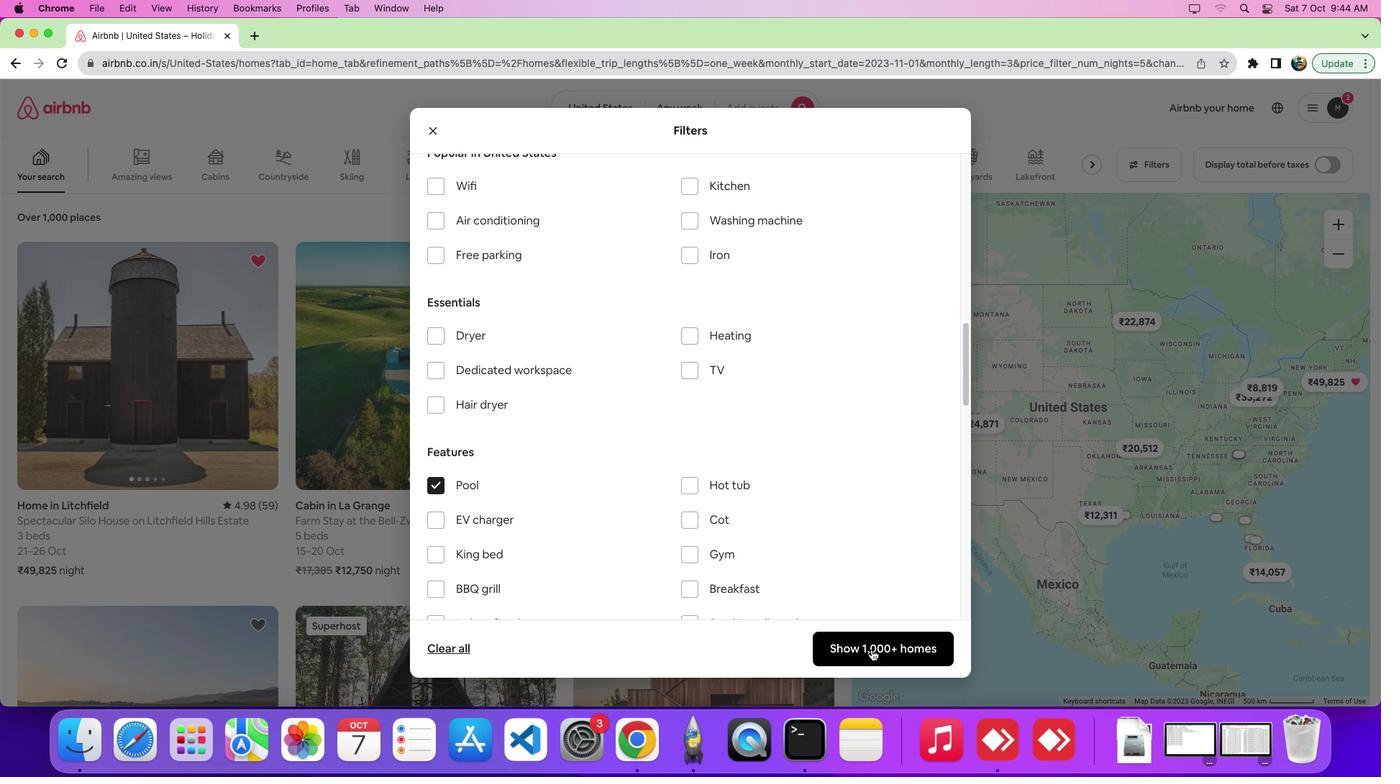 
Action: Mouse pressed left at (801, 611)
Screenshot: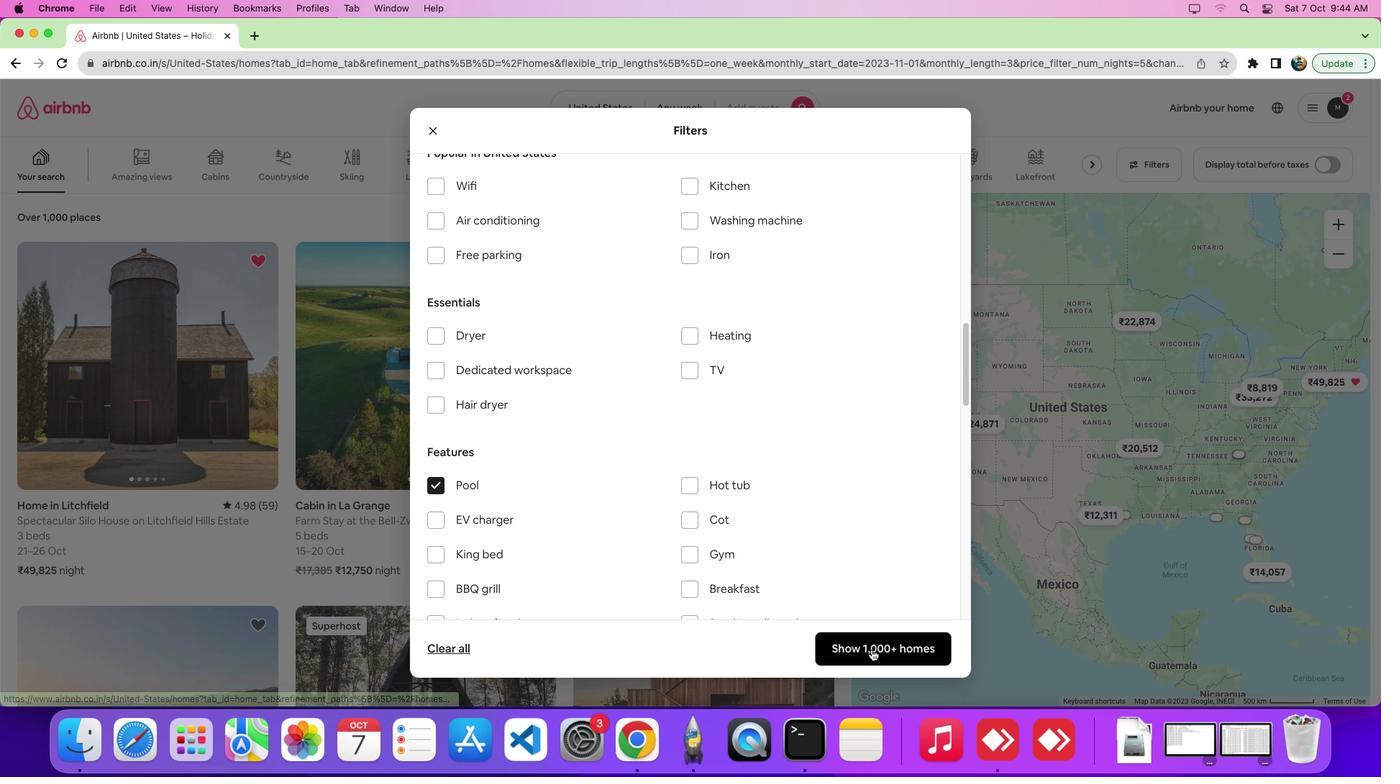 
Action: Mouse moved to (803, 614)
Screenshot: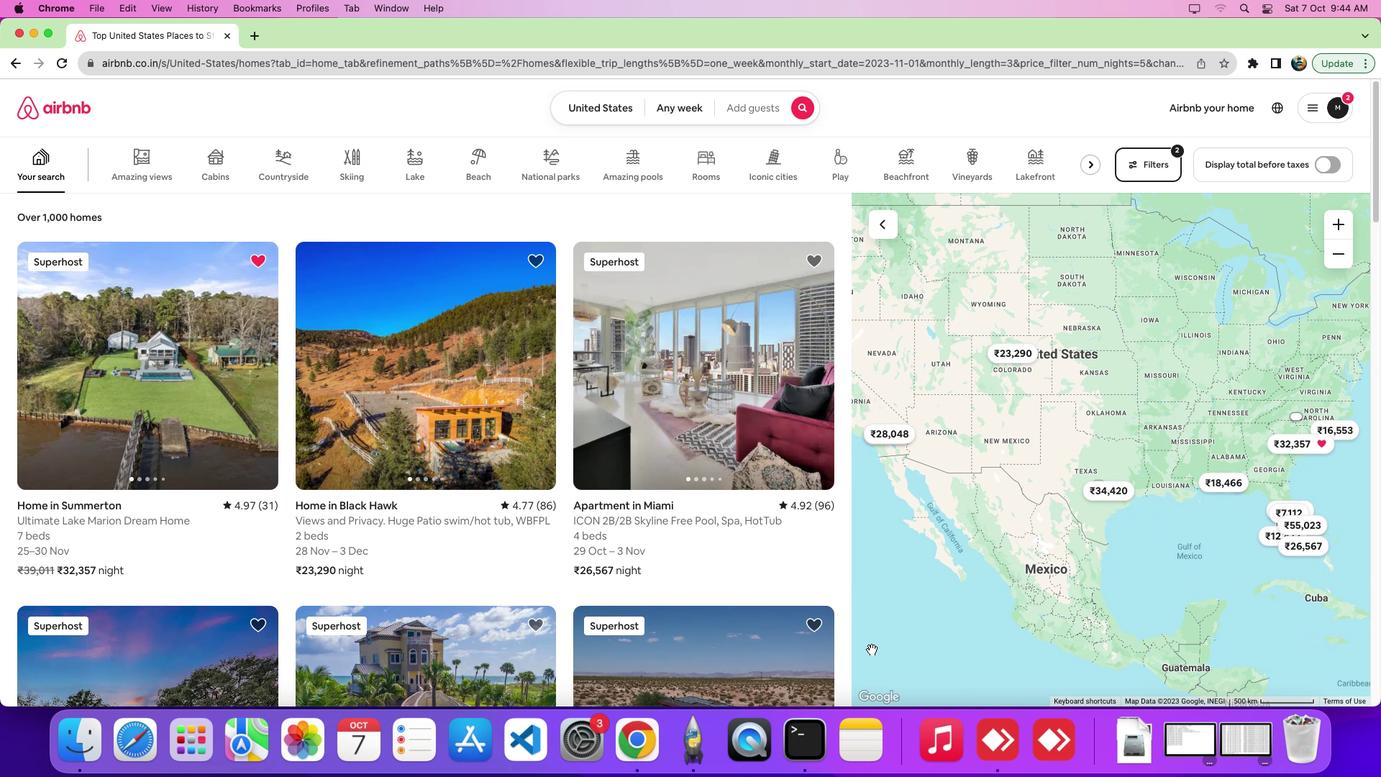 
